 Task: Find connections with filter location Paliā Kalān with filter topic #Techstartupwith filter profile language Potuguese with filter current company Piramal Pharma Solutions with filter school Lady Shri Ram College For Women with filter industry Education with filter service category Market Strategy with filter keywords title Assistant Manager
Action: Mouse moved to (481, 68)
Screenshot: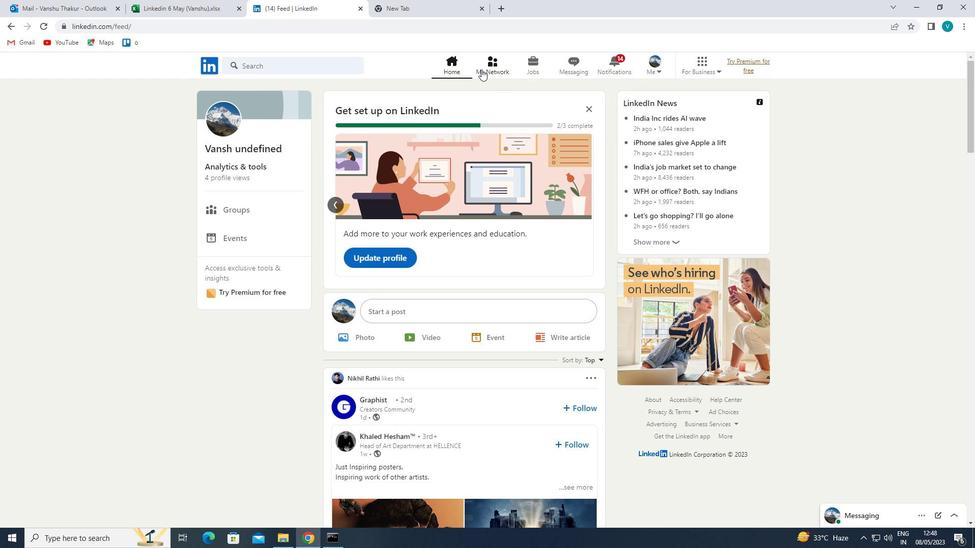 
Action: Mouse pressed left at (481, 68)
Screenshot: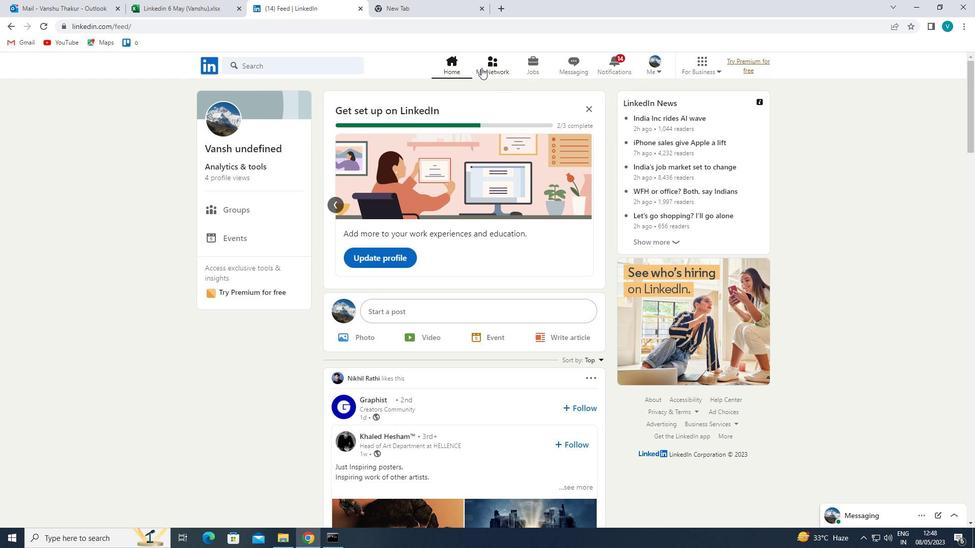 
Action: Mouse moved to (280, 116)
Screenshot: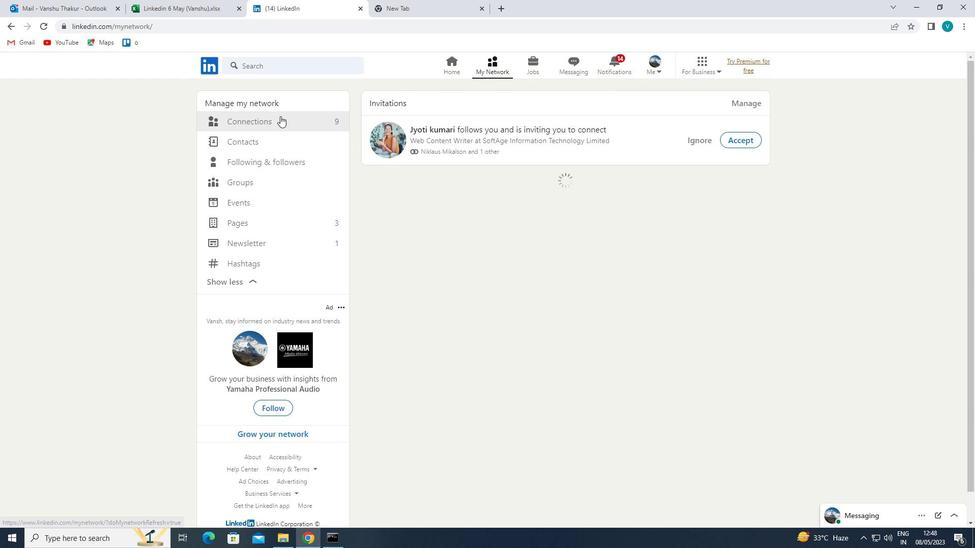 
Action: Mouse pressed left at (280, 116)
Screenshot: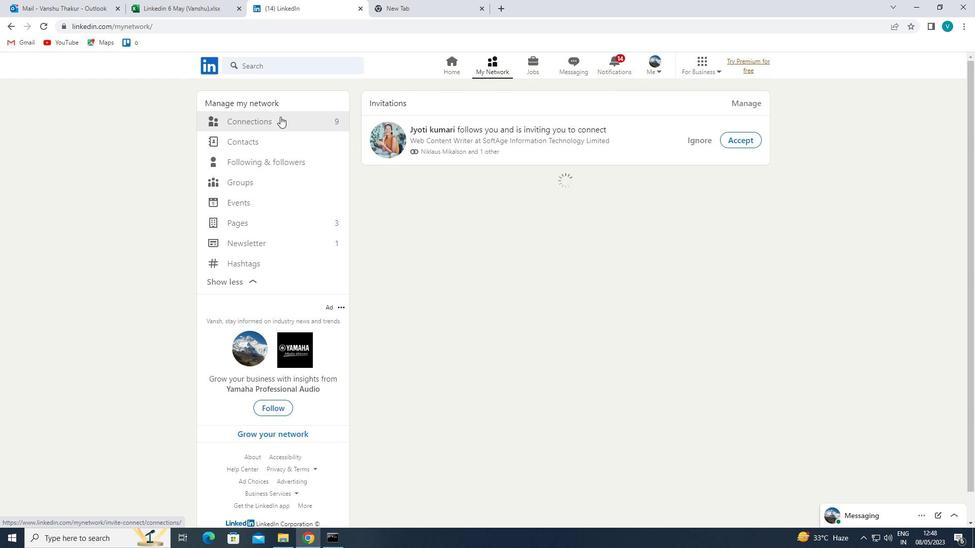 
Action: Mouse moved to (569, 122)
Screenshot: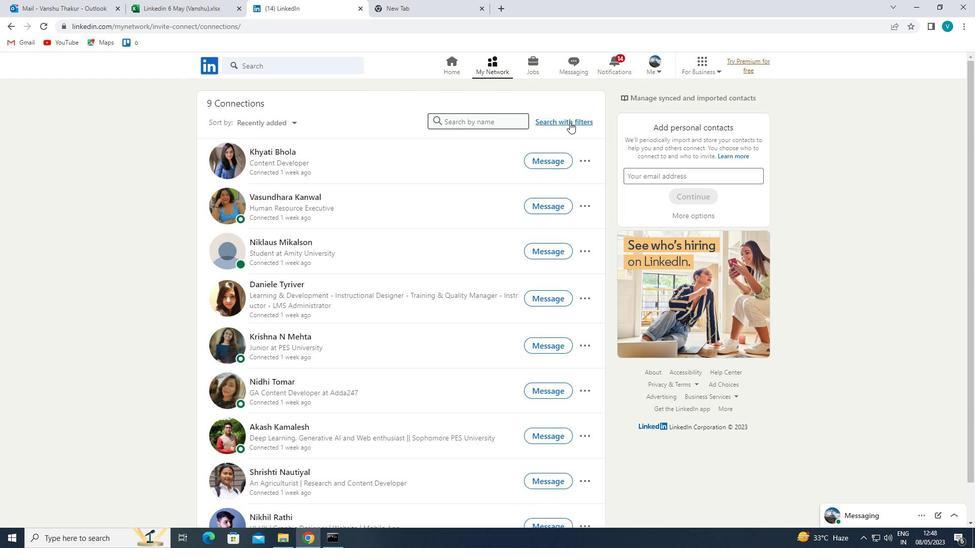 
Action: Mouse pressed left at (569, 122)
Screenshot: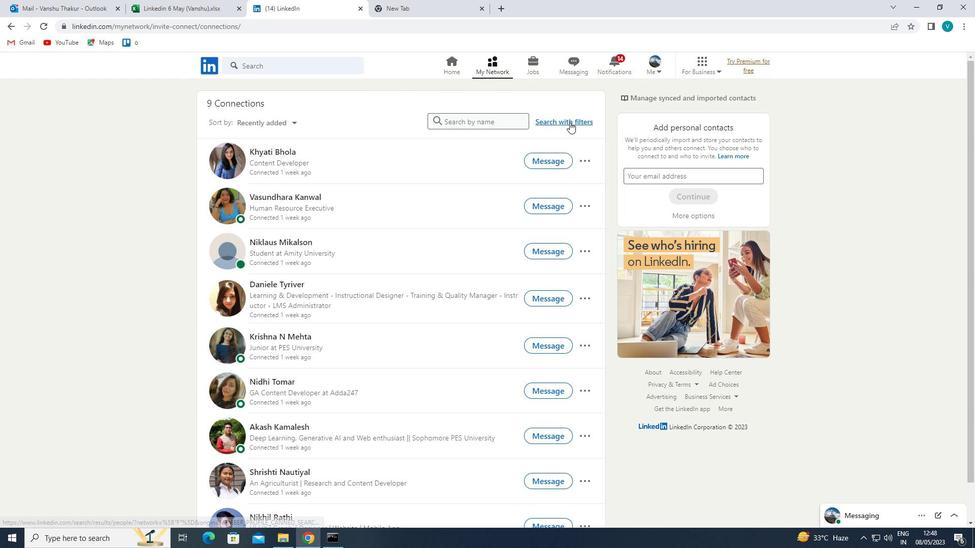 
Action: Mouse moved to (501, 96)
Screenshot: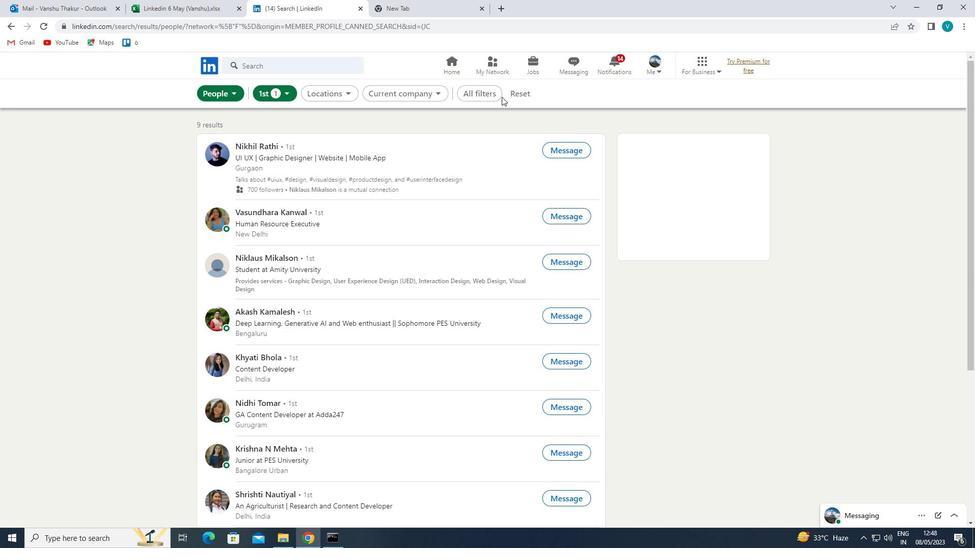 
Action: Mouse pressed left at (501, 96)
Screenshot: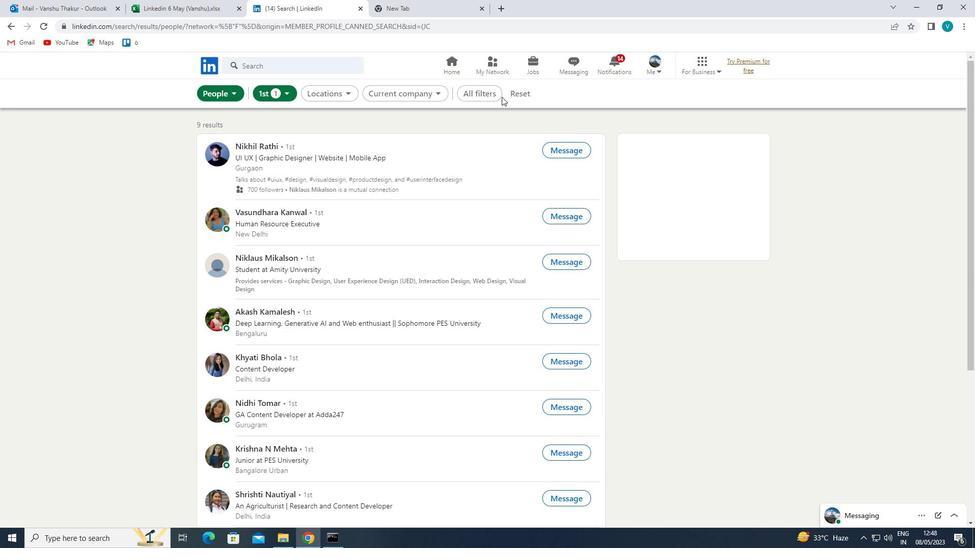 
Action: Mouse moved to (500, 95)
Screenshot: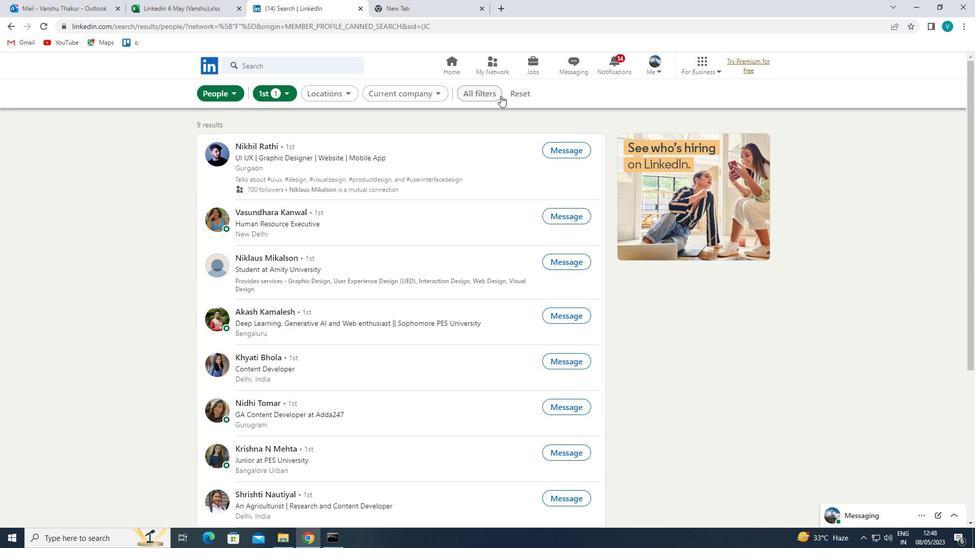 
Action: Mouse pressed left at (500, 95)
Screenshot: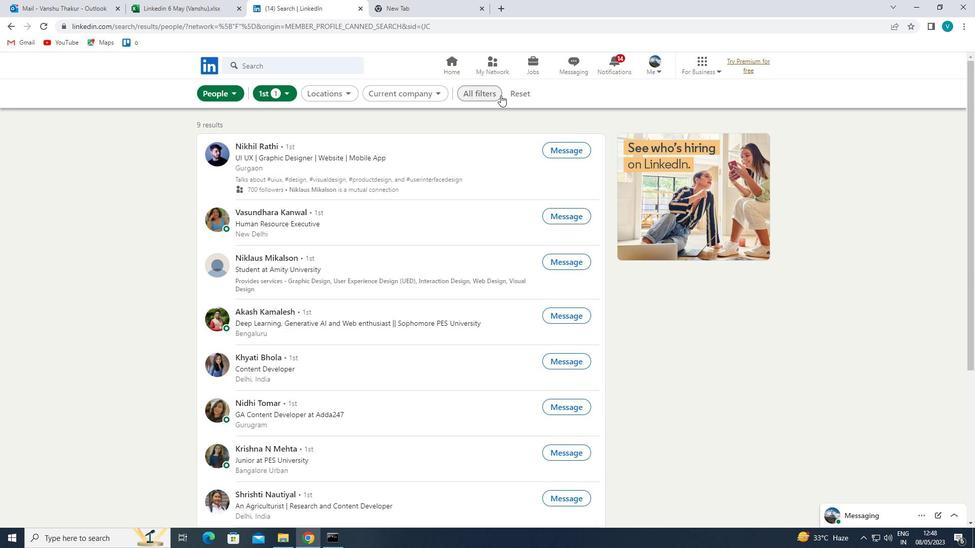 
Action: Mouse moved to (812, 219)
Screenshot: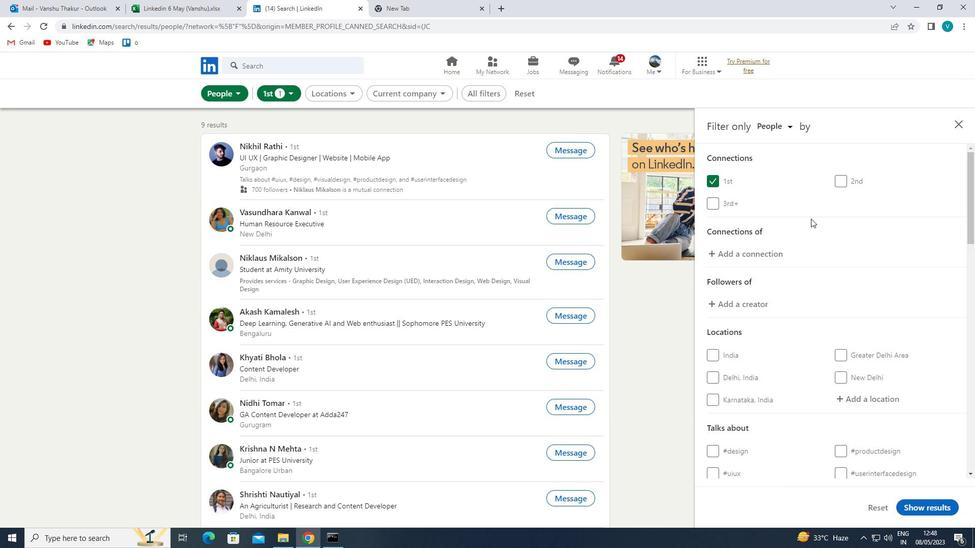 
Action: Mouse scrolled (812, 218) with delta (0, 0)
Screenshot: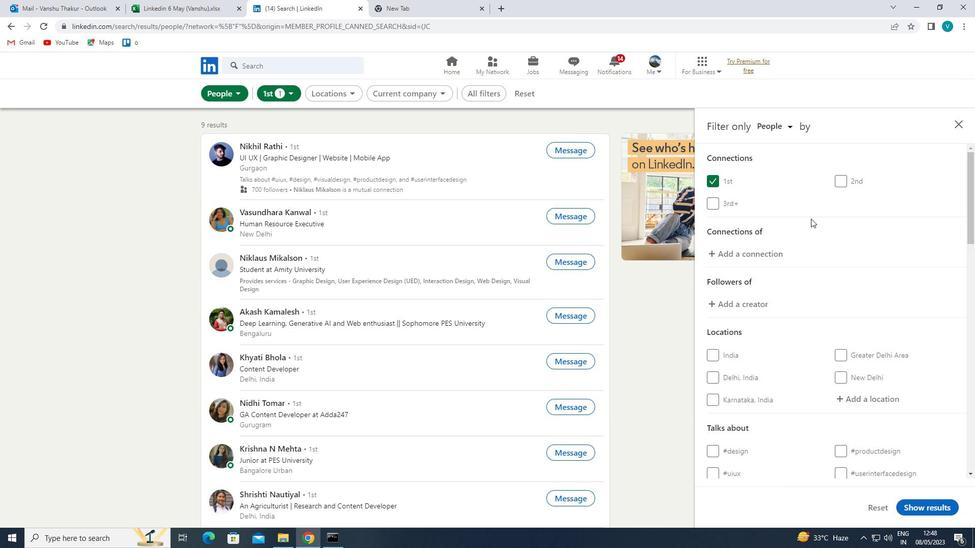 
Action: Mouse moved to (813, 219)
Screenshot: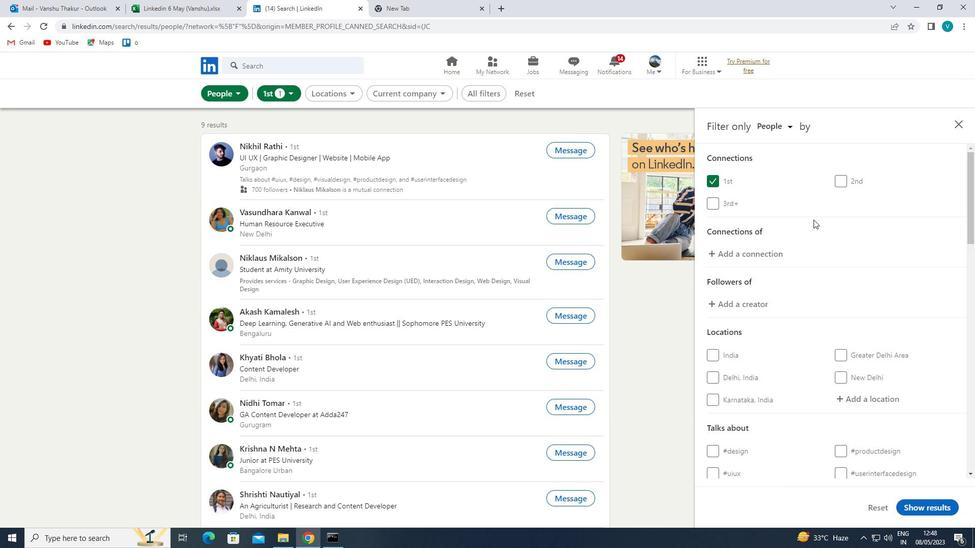 
Action: Mouse scrolled (813, 219) with delta (0, 0)
Screenshot: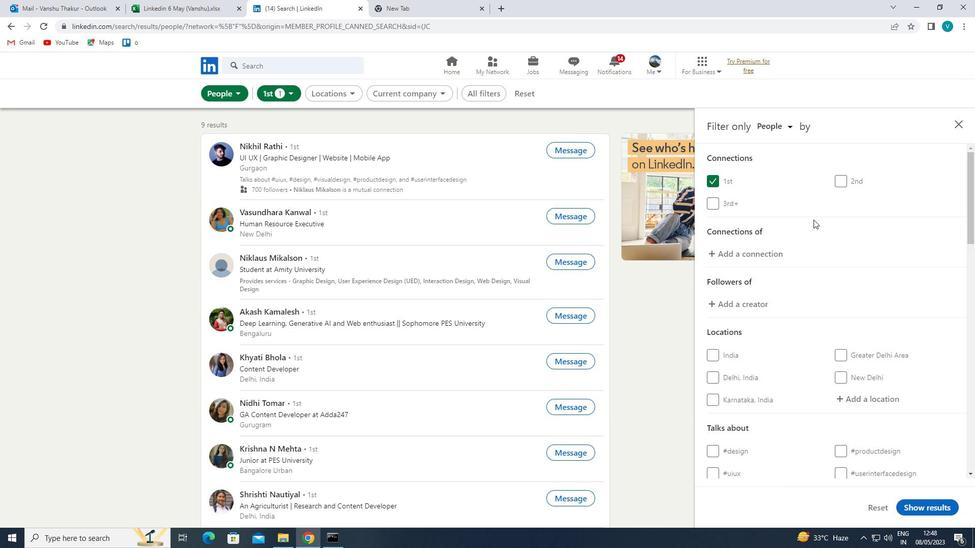 
Action: Mouse moved to (882, 299)
Screenshot: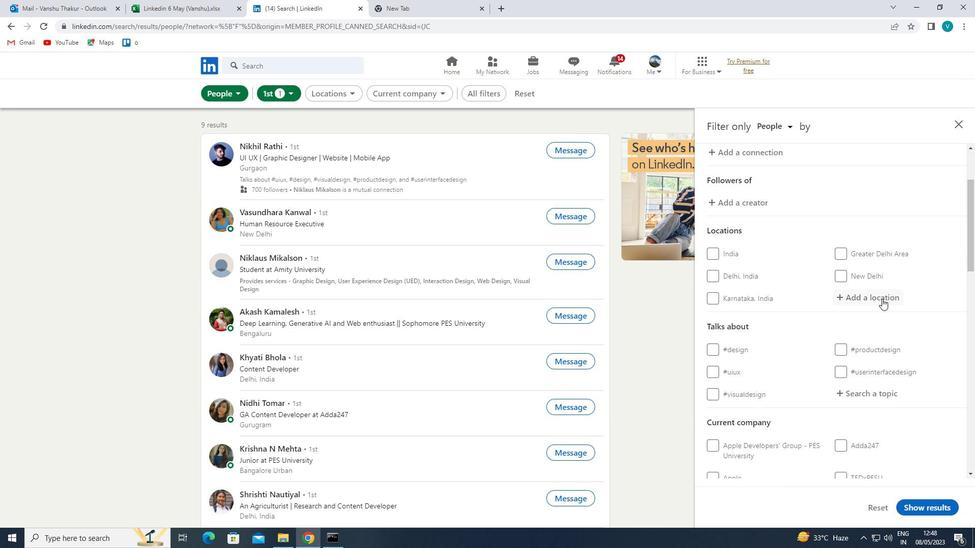 
Action: Mouse pressed left at (882, 299)
Screenshot: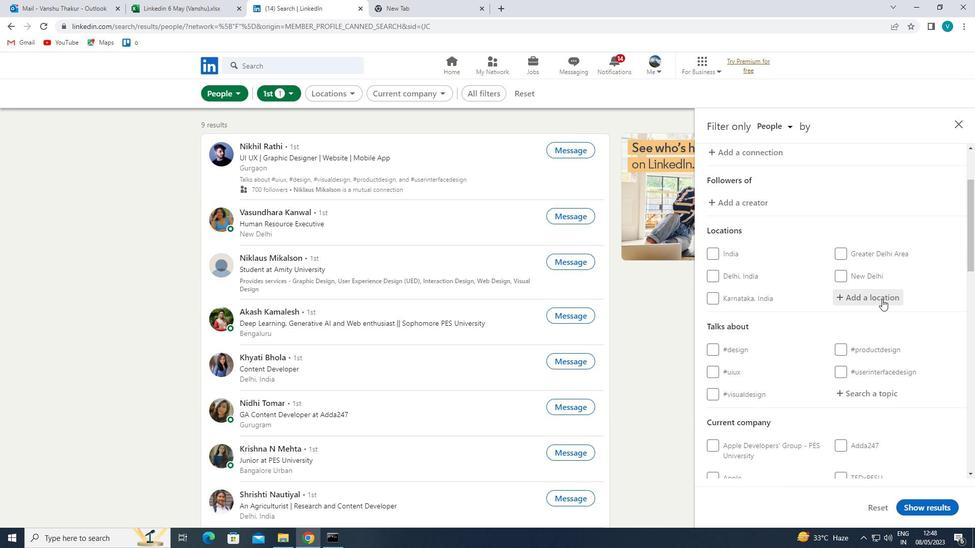 
Action: Mouse moved to (879, 296)
Screenshot: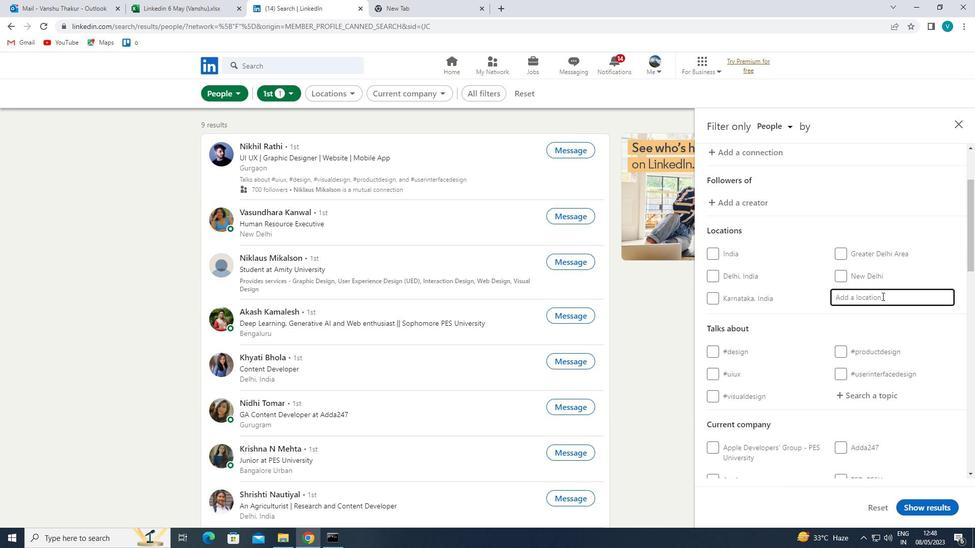 
Action: Key pressed <Key.shift><Key.shift><Key.shift><Key.shift><Key.shift><Key.shift><Key.shift><Key.shift>PALIA<Key.space><Key.shift>LAAK<Key.backspace><Key.backspace><Key.backspace><Key.backspace>
Screenshot: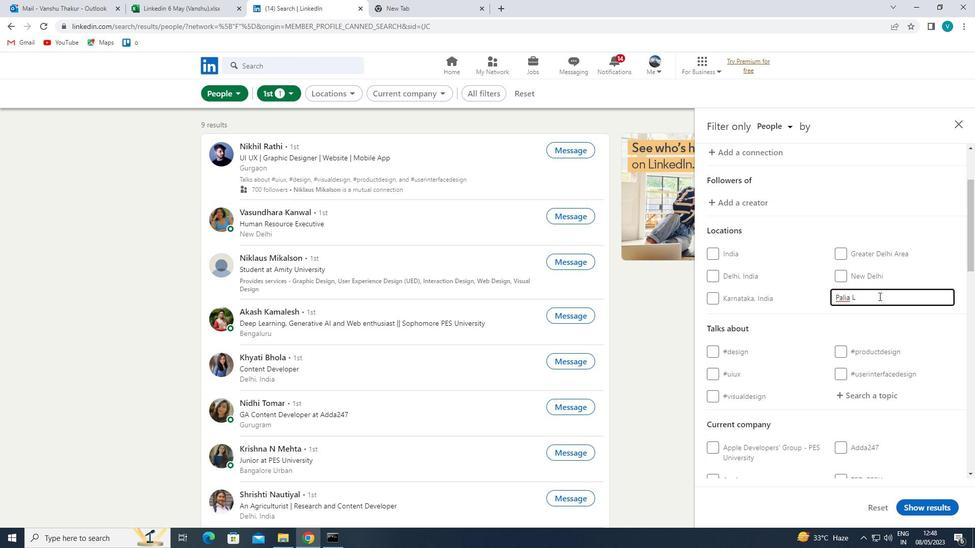 
Action: Mouse moved to (873, 295)
Screenshot: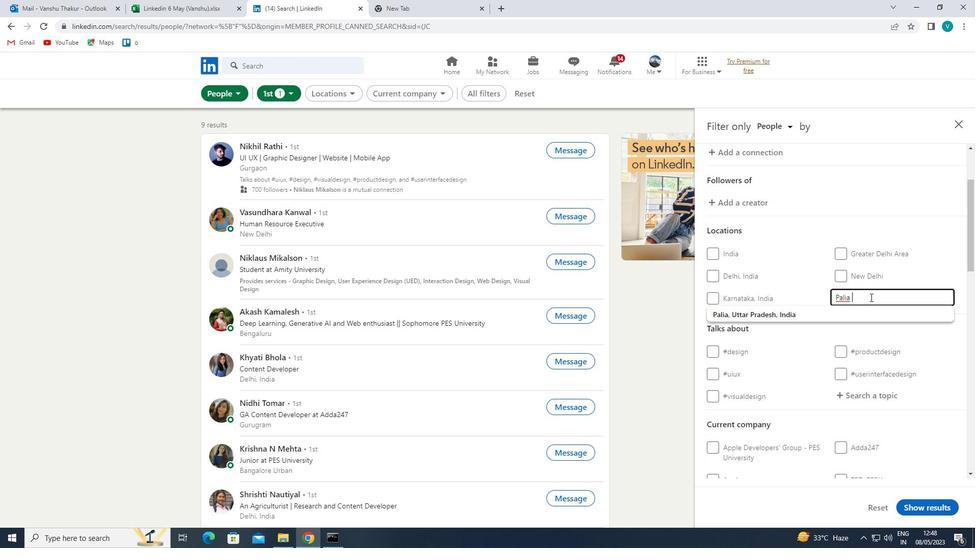 
Action: Key pressed <Key.shift><Key.shift><Key.shift><Key.shift><Key.shift><Key.shift><Key.shift><Key.shift><Key.shift><Key.shift><Key.shift><Key.shift><Key.shift><Key.shift><Key.shift>KALAN
Screenshot: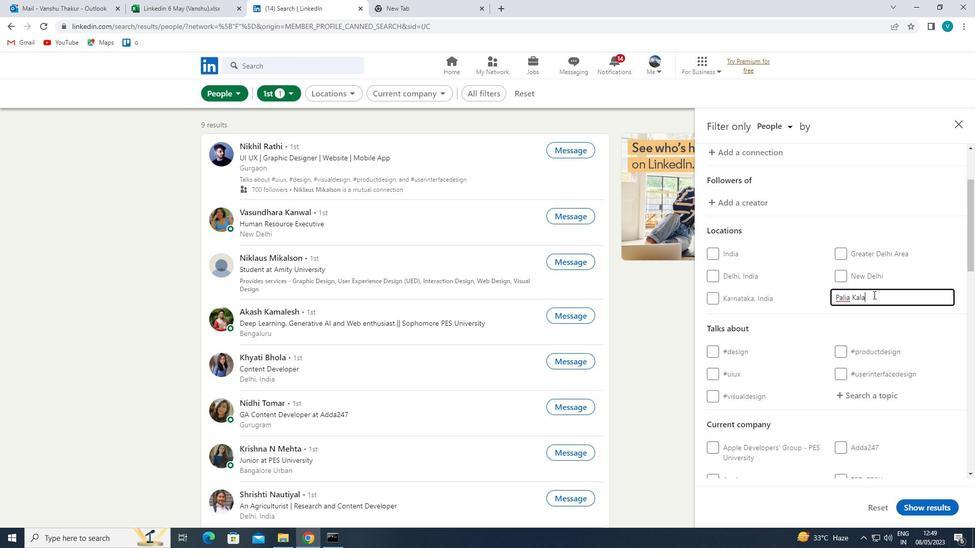 
Action: Mouse moved to (839, 312)
Screenshot: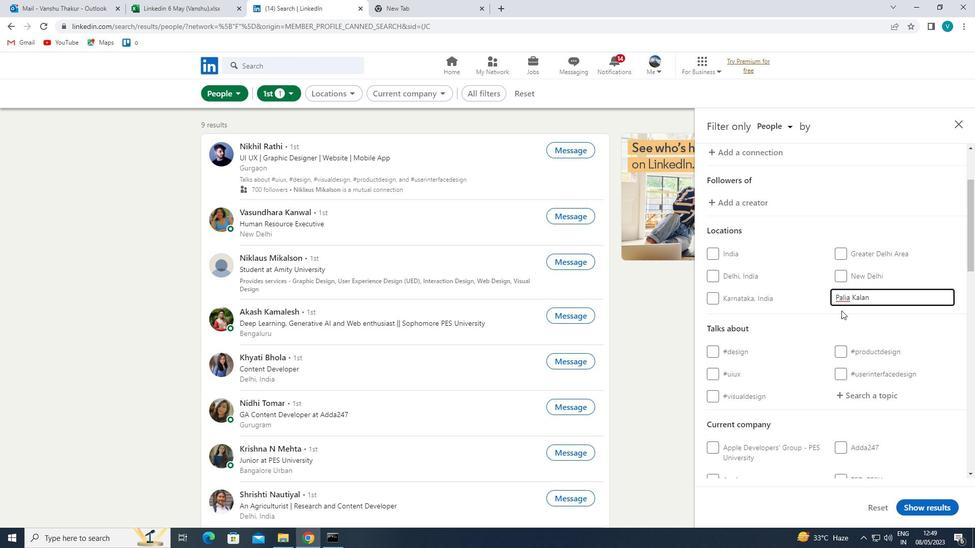
Action: Mouse pressed left at (839, 312)
Screenshot: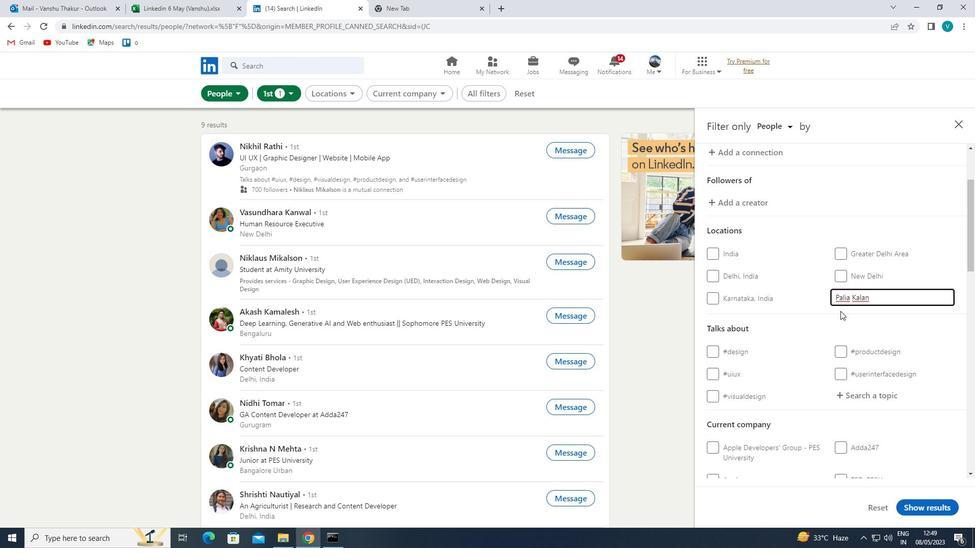 
Action: Mouse scrolled (839, 311) with delta (0, 0)
Screenshot: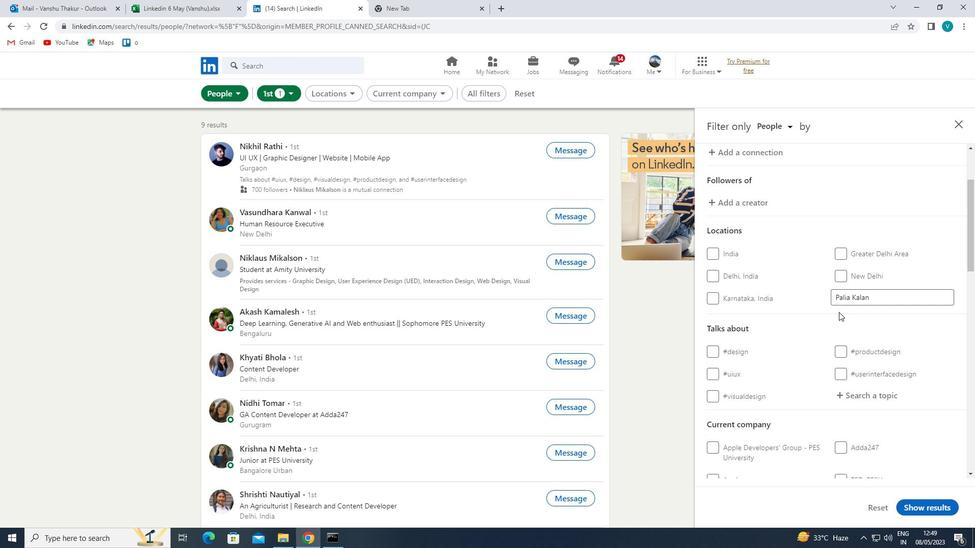 
Action: Mouse scrolled (839, 311) with delta (0, 0)
Screenshot: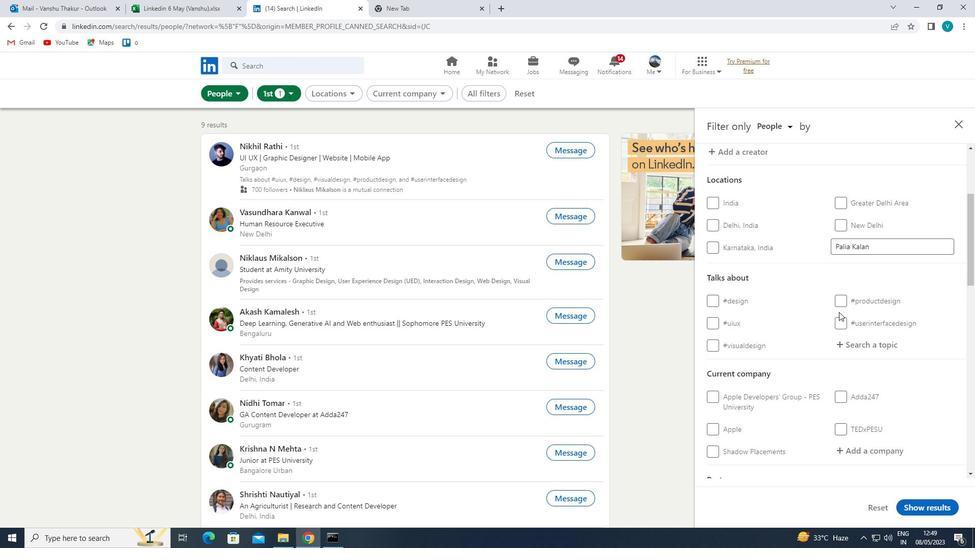 
Action: Mouse moved to (856, 301)
Screenshot: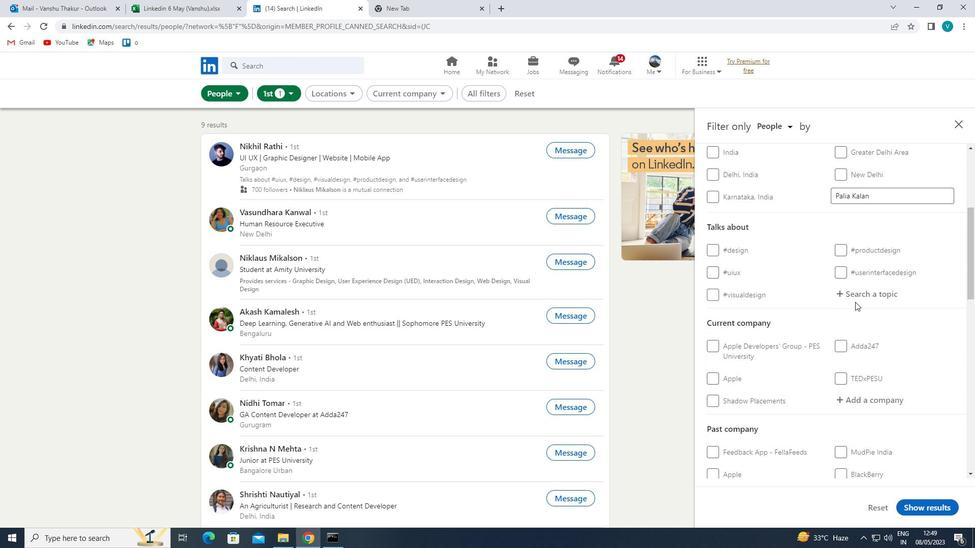 
Action: Mouse pressed left at (856, 301)
Screenshot: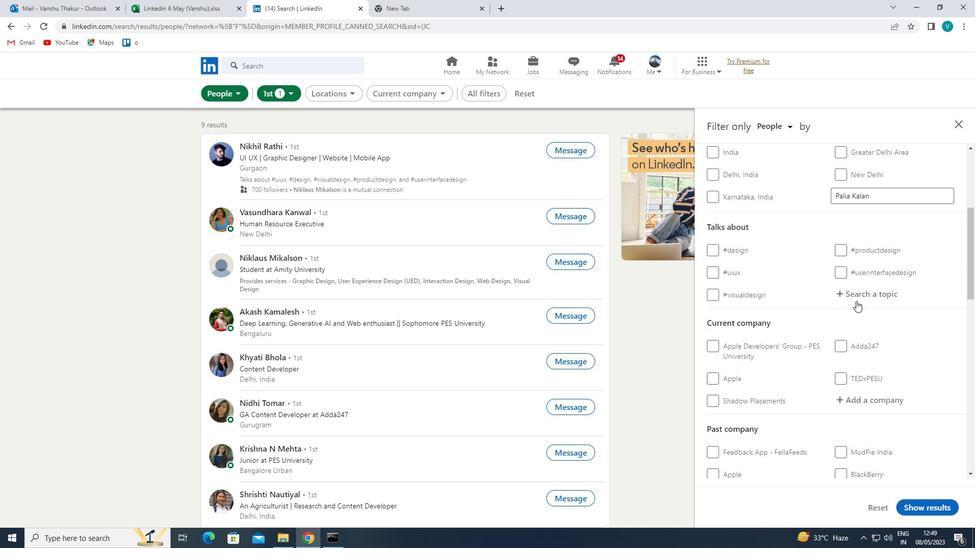 
Action: Key pressed TECH
Screenshot: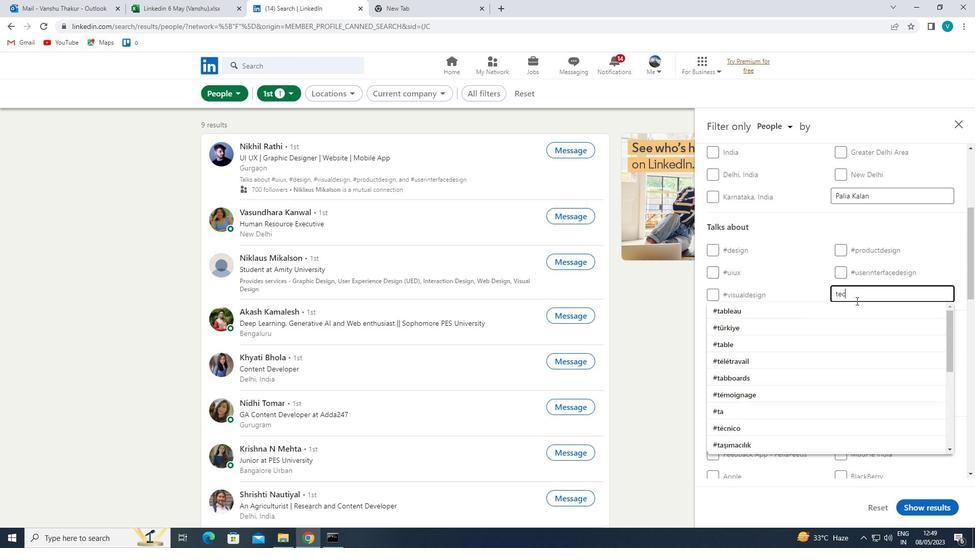 
Action: Mouse moved to (855, 301)
Screenshot: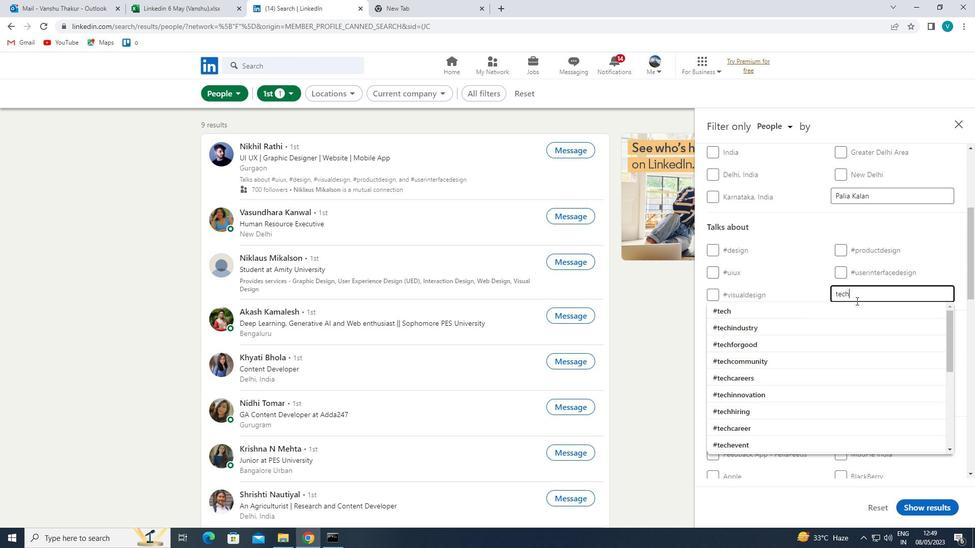 
Action: Key pressed START
Screenshot: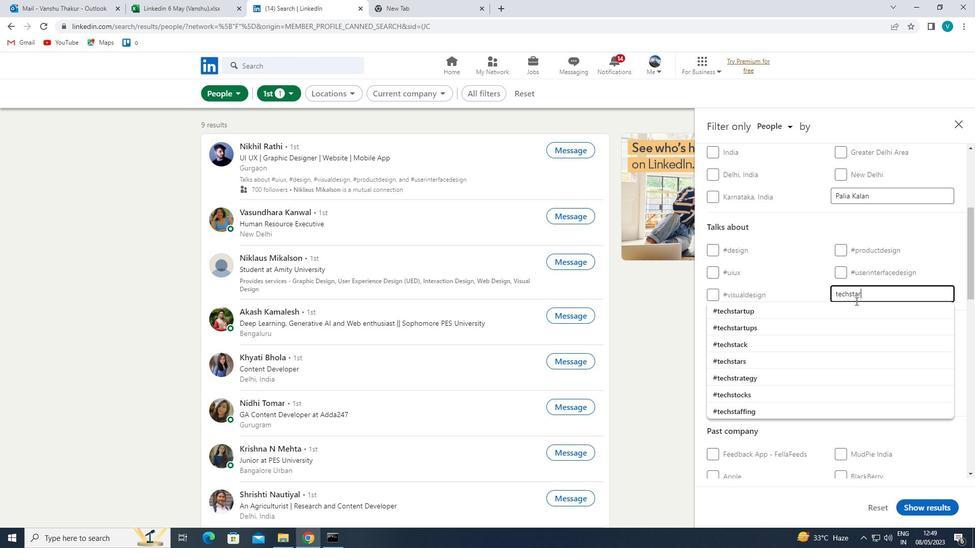 
Action: Mouse moved to (830, 314)
Screenshot: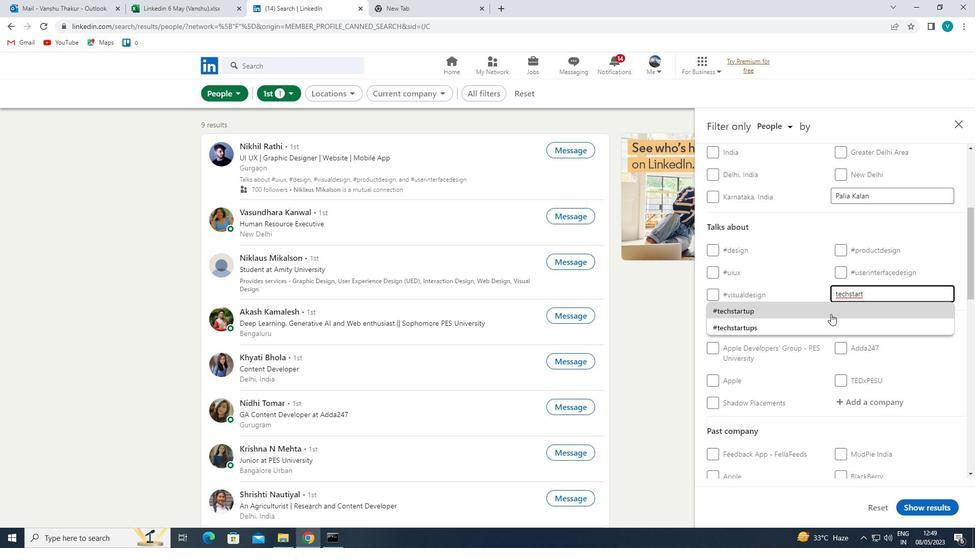 
Action: Mouse pressed left at (830, 314)
Screenshot: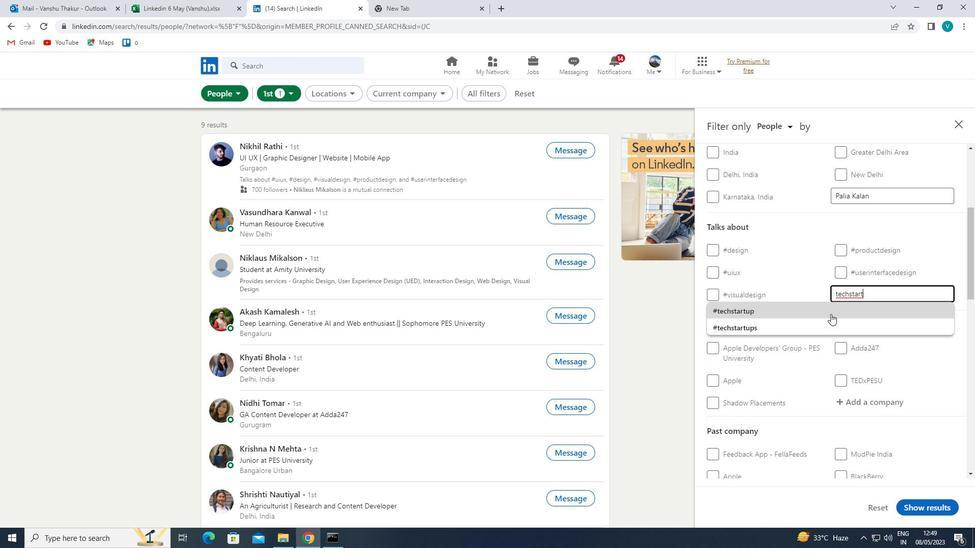 
Action: Mouse moved to (857, 311)
Screenshot: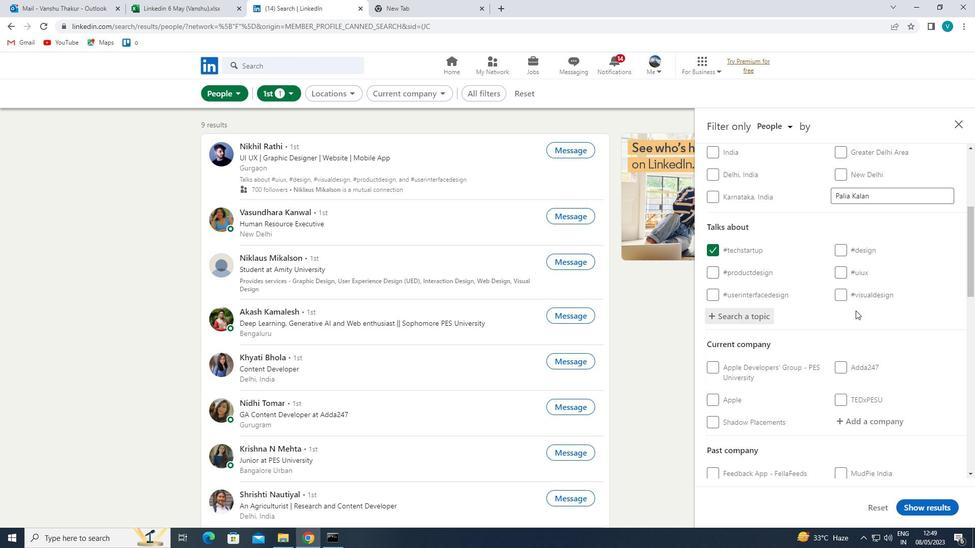 
Action: Mouse scrolled (857, 311) with delta (0, 0)
Screenshot: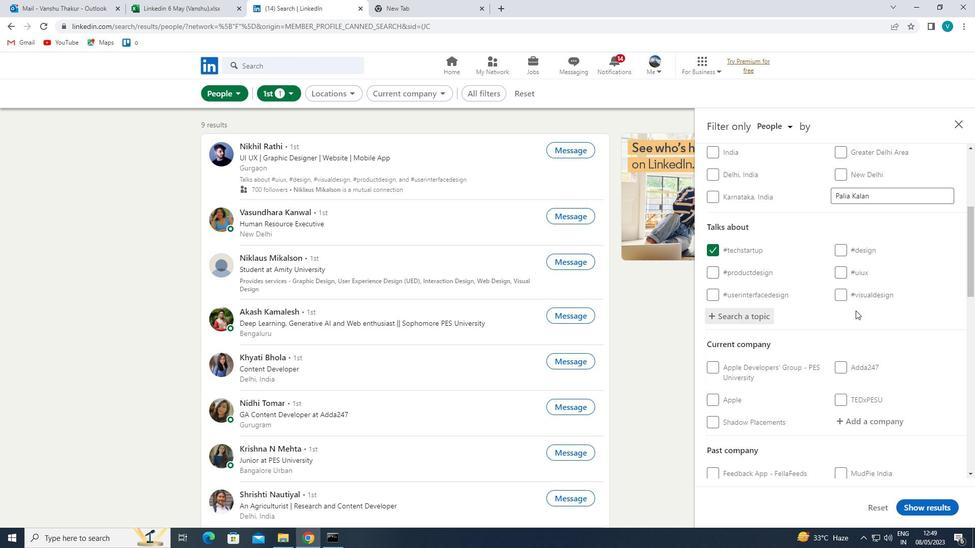 
Action: Mouse moved to (858, 312)
Screenshot: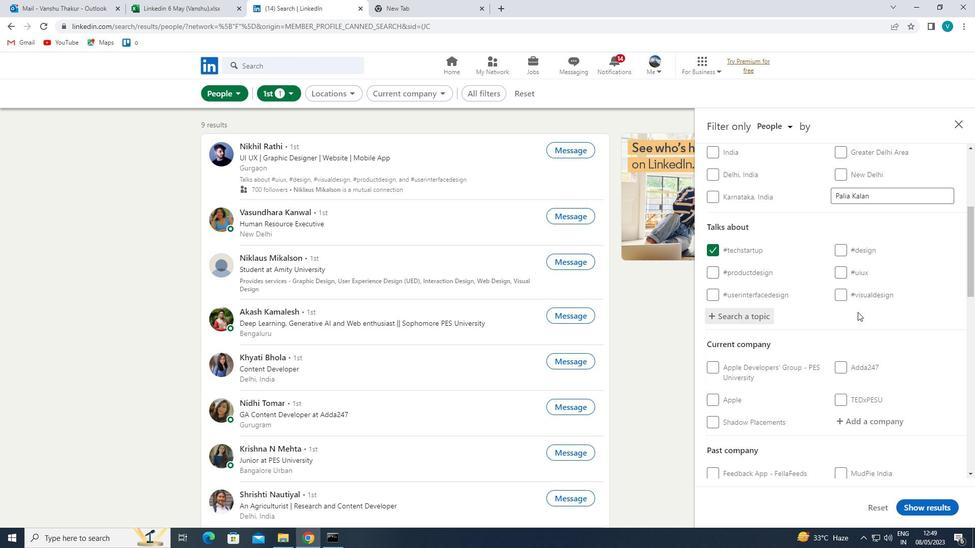 
Action: Mouse scrolled (858, 312) with delta (0, 0)
Screenshot: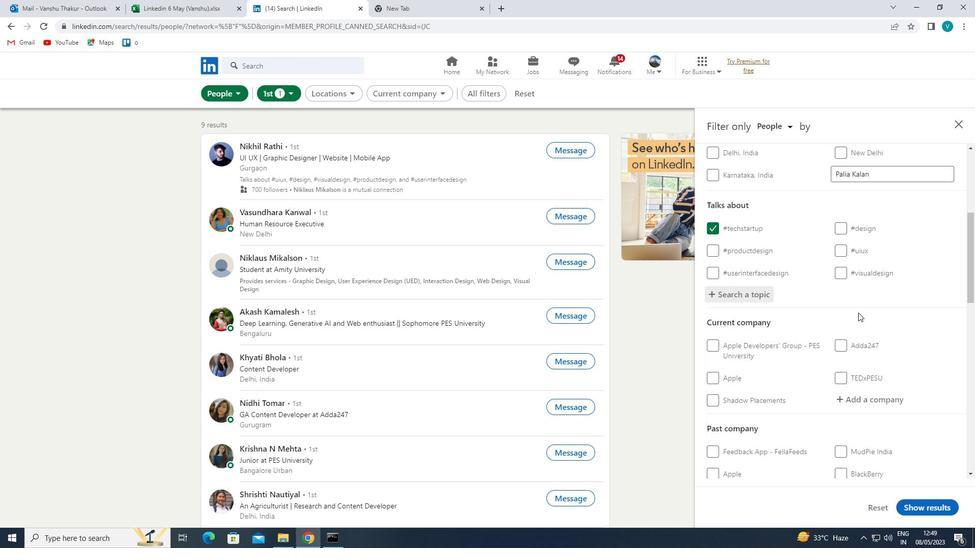 
Action: Mouse moved to (858, 313)
Screenshot: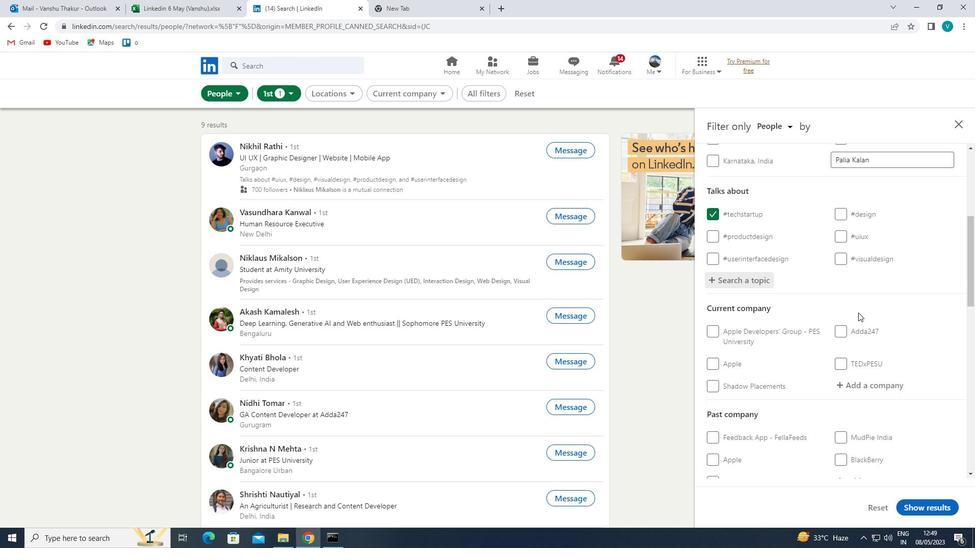 
Action: Mouse scrolled (858, 313) with delta (0, 0)
Screenshot: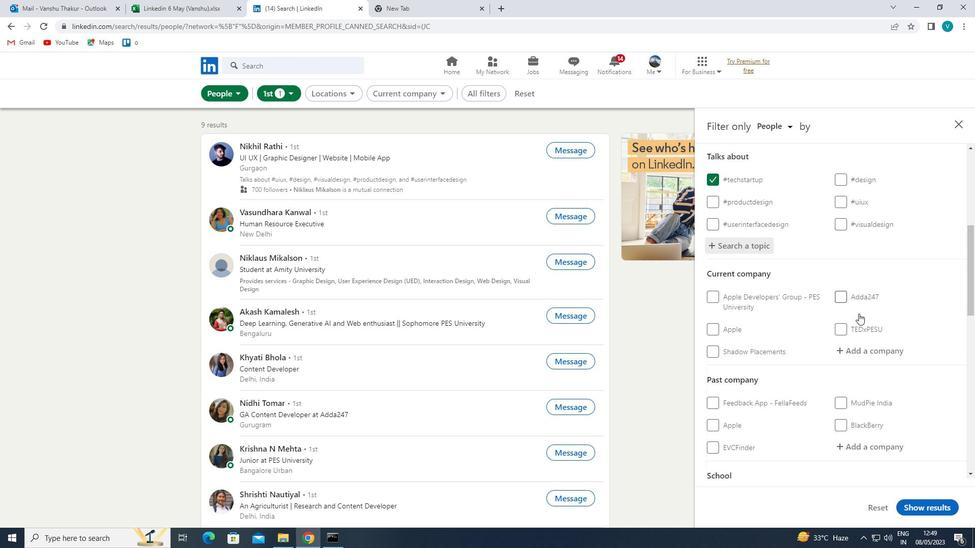 
Action: Mouse moved to (871, 273)
Screenshot: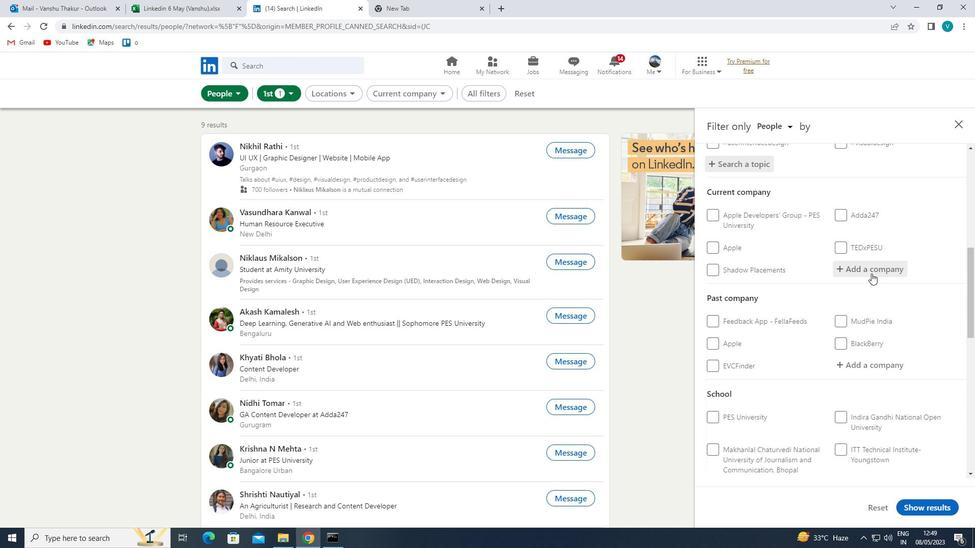 
Action: Mouse pressed left at (871, 273)
Screenshot: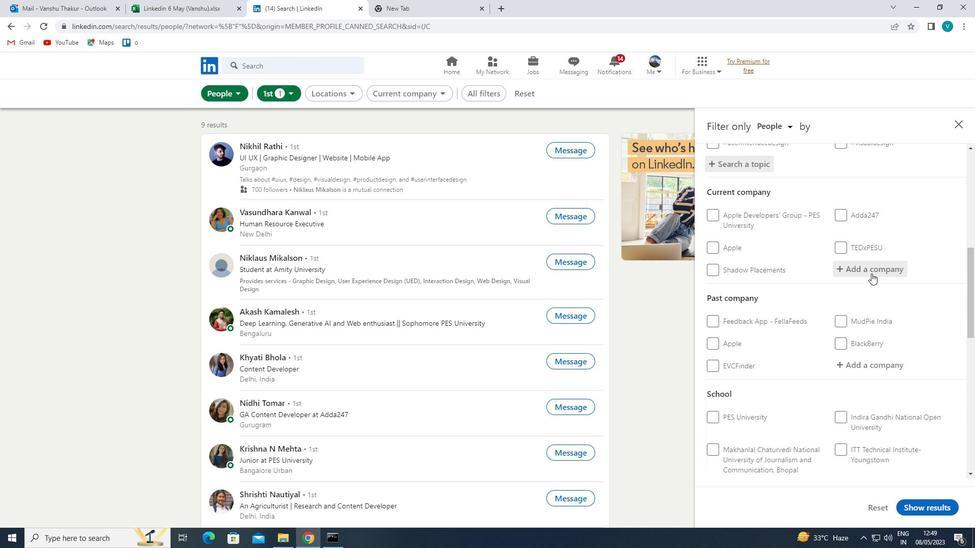 
Action: Mouse moved to (877, 268)
Screenshot: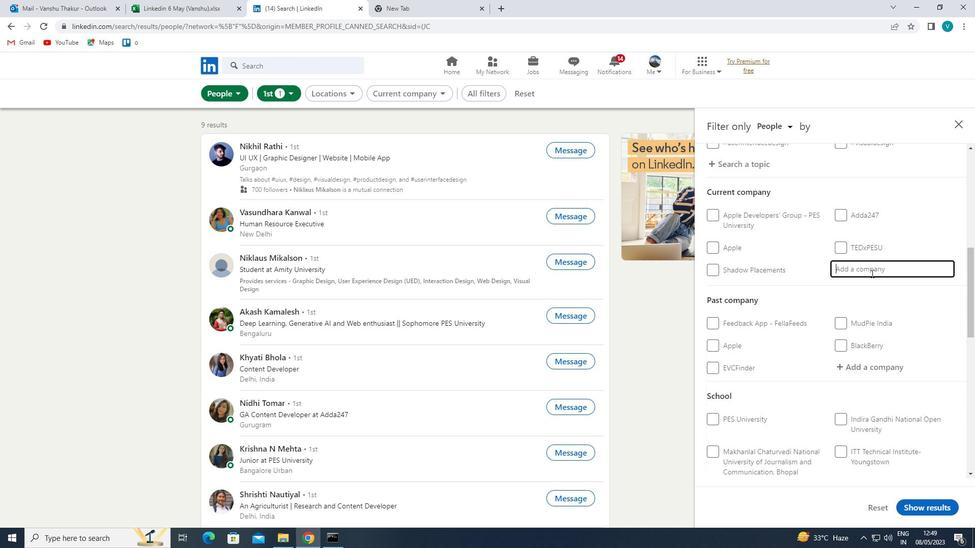
Action: Key pressed <Key.shift>PIRAMAL
Screenshot: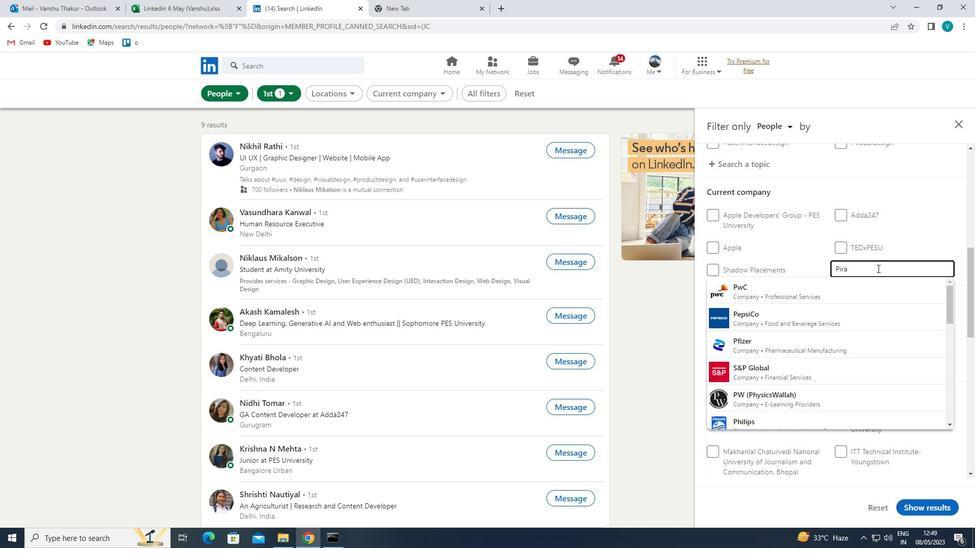 
Action: Mouse moved to (834, 369)
Screenshot: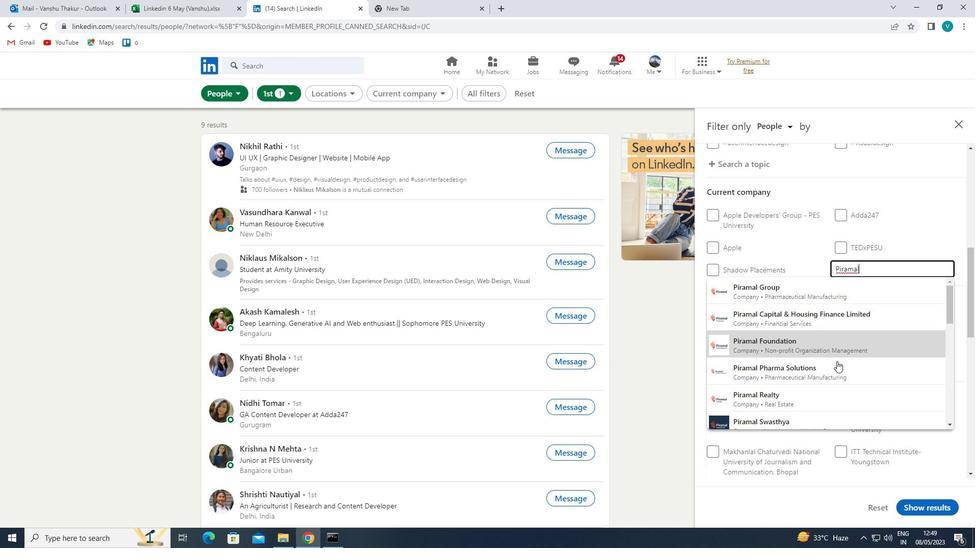 
Action: Mouse pressed left at (834, 369)
Screenshot: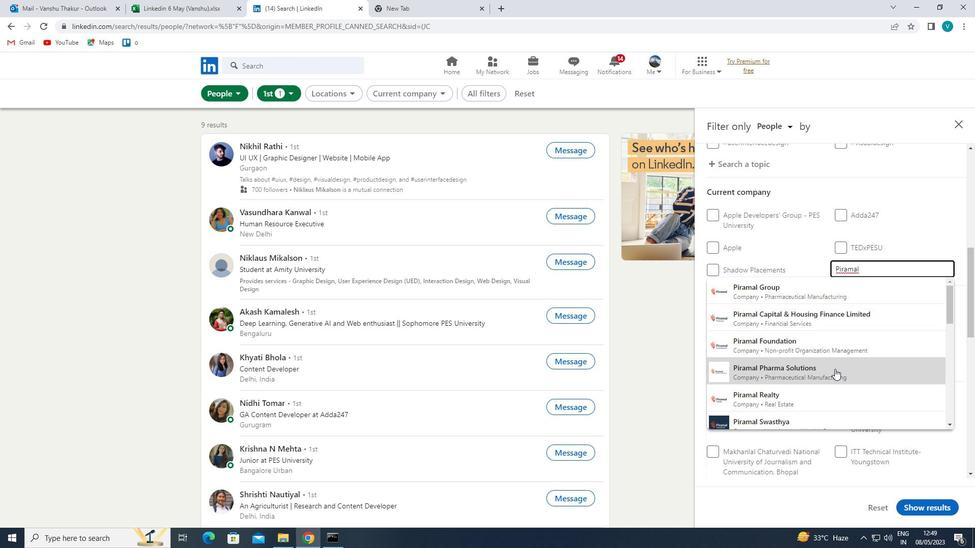 
Action: Mouse moved to (847, 351)
Screenshot: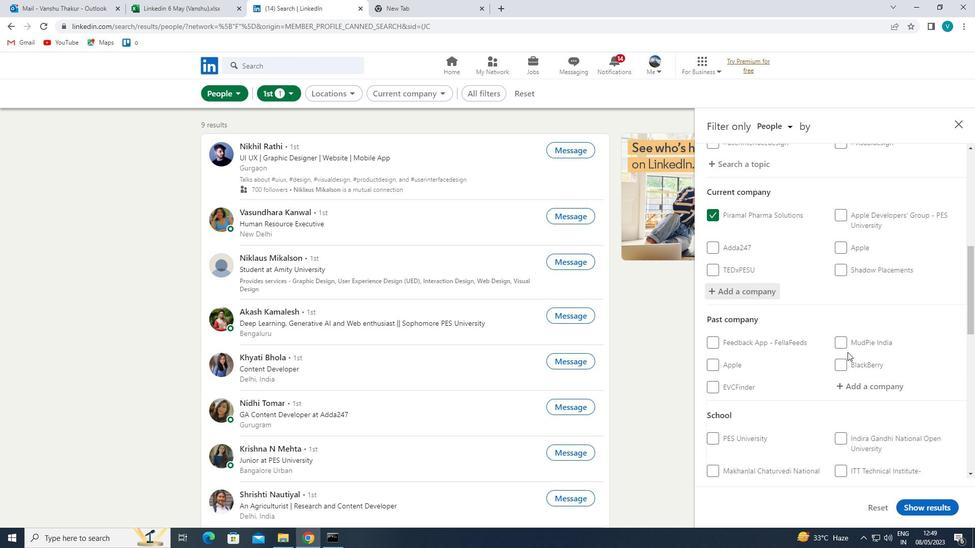 
Action: Mouse scrolled (847, 351) with delta (0, 0)
Screenshot: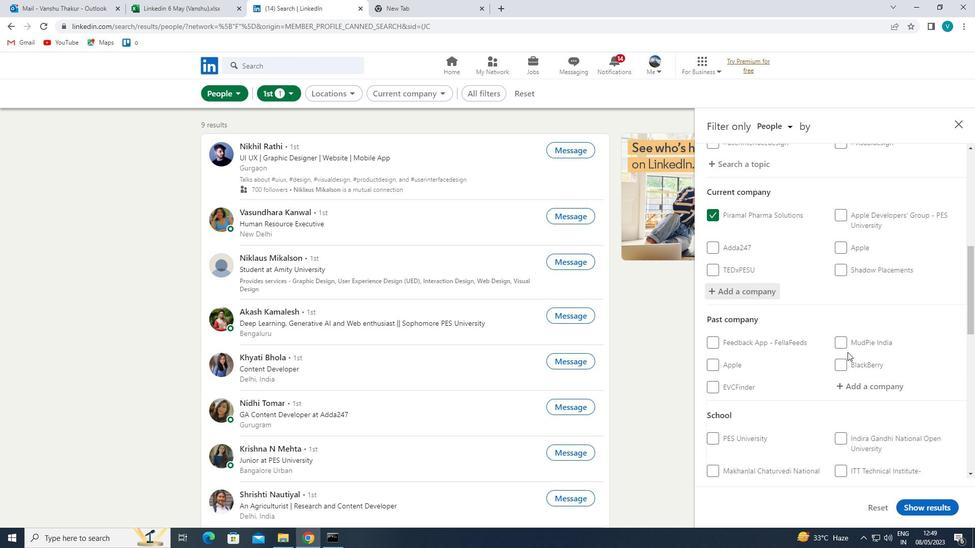 
Action: Mouse moved to (848, 350)
Screenshot: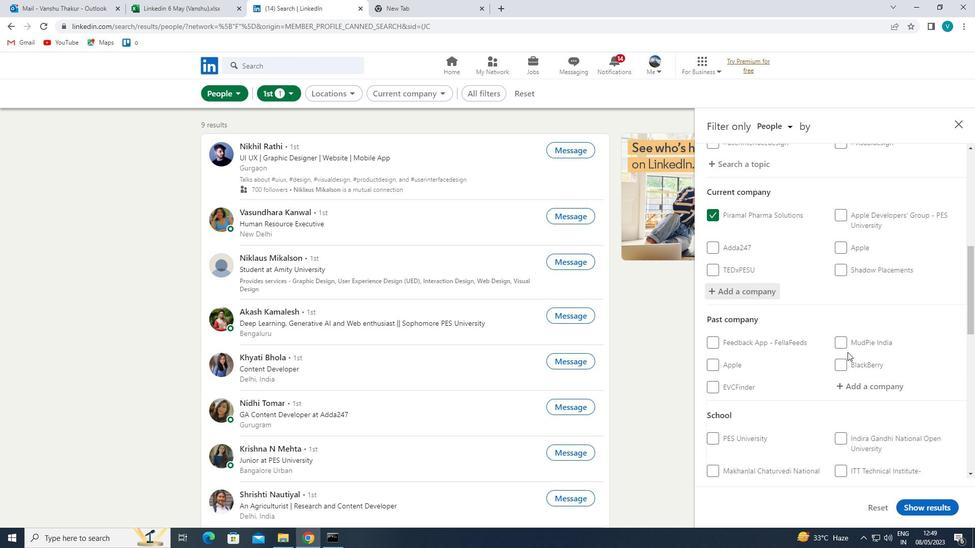 
Action: Mouse scrolled (848, 350) with delta (0, 0)
Screenshot: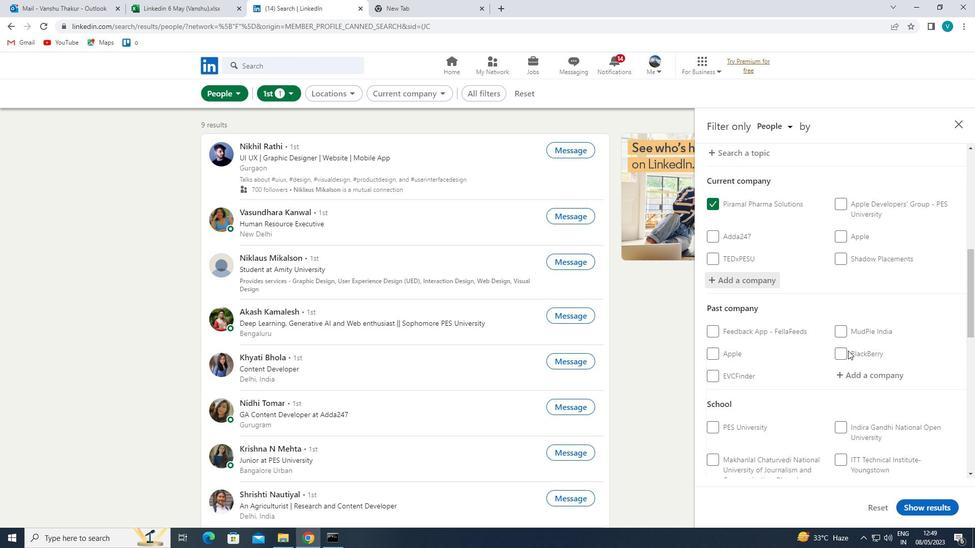 
Action: Mouse scrolled (848, 350) with delta (0, 0)
Screenshot: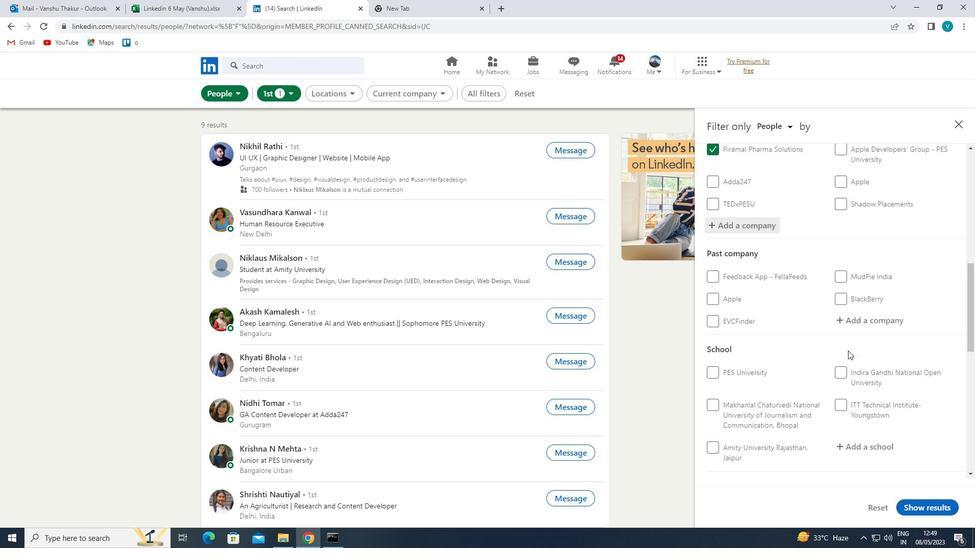 
Action: Mouse moved to (848, 350)
Screenshot: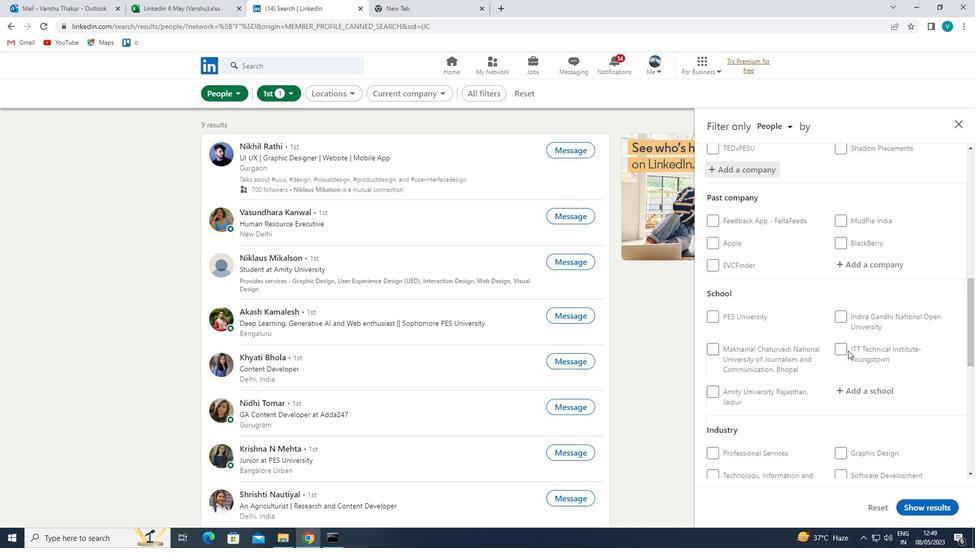 
Action: Mouse scrolled (848, 350) with delta (0, 0)
Screenshot: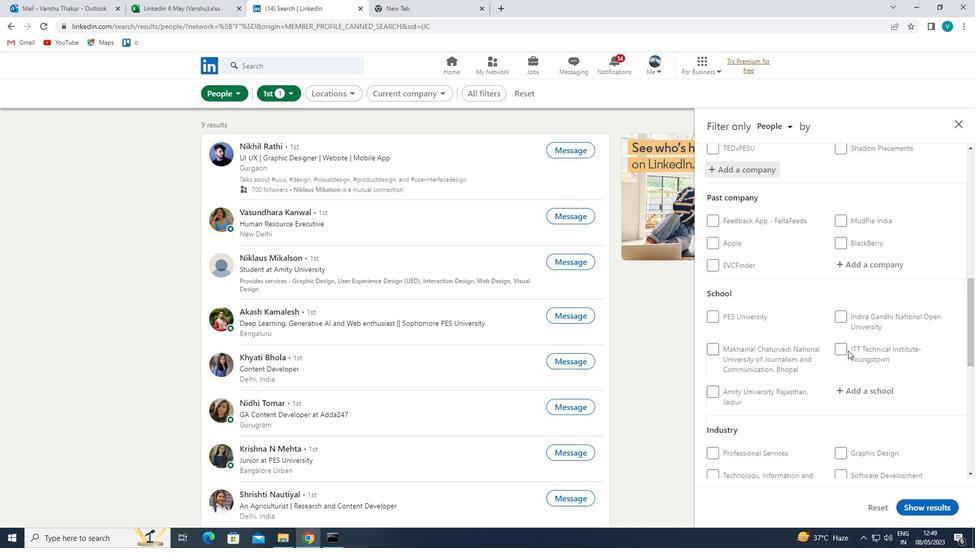 
Action: Mouse moved to (878, 305)
Screenshot: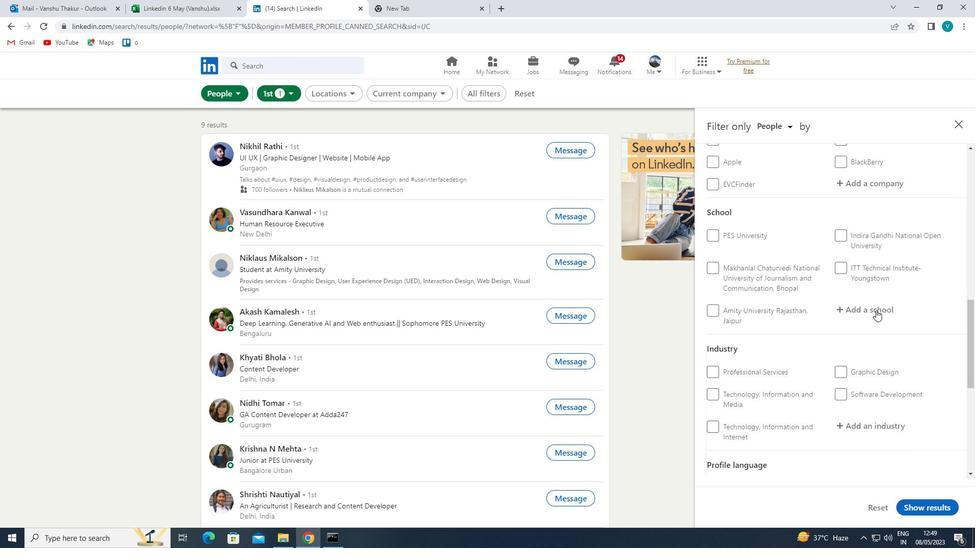 
Action: Mouse pressed left at (878, 305)
Screenshot: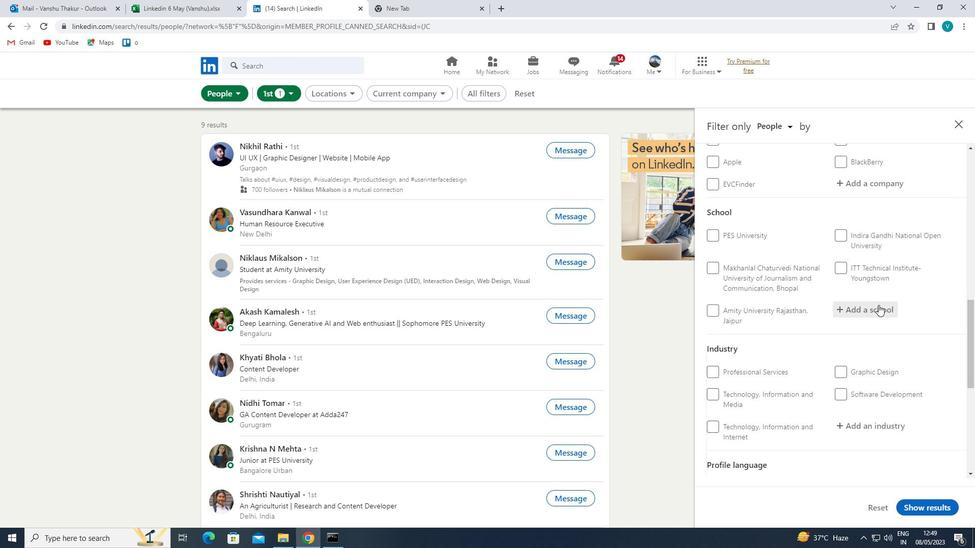 
Action: Mouse moved to (872, 308)
Screenshot: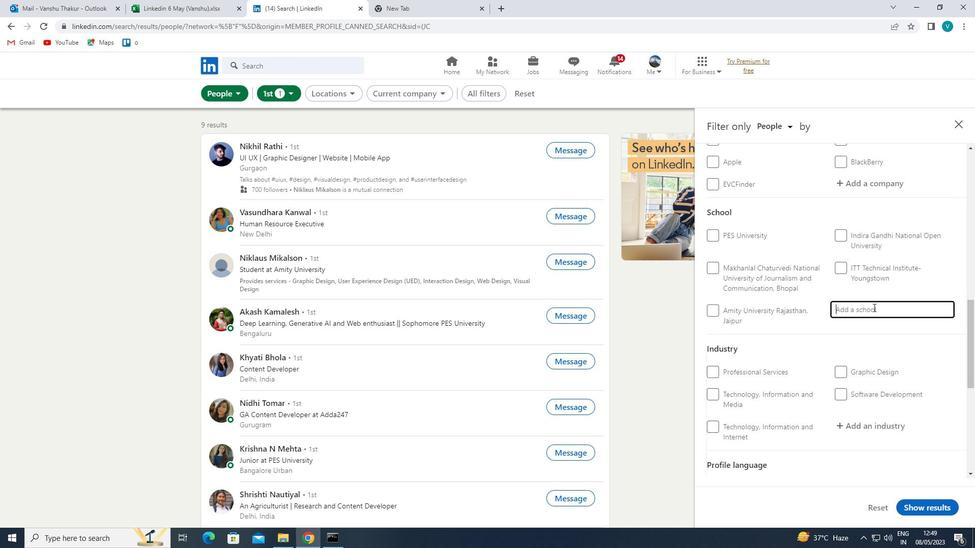 
Action: Key pressed <Key.shift>LADY<Key.space><Key.shift>SHRI<Key.space>
Screenshot: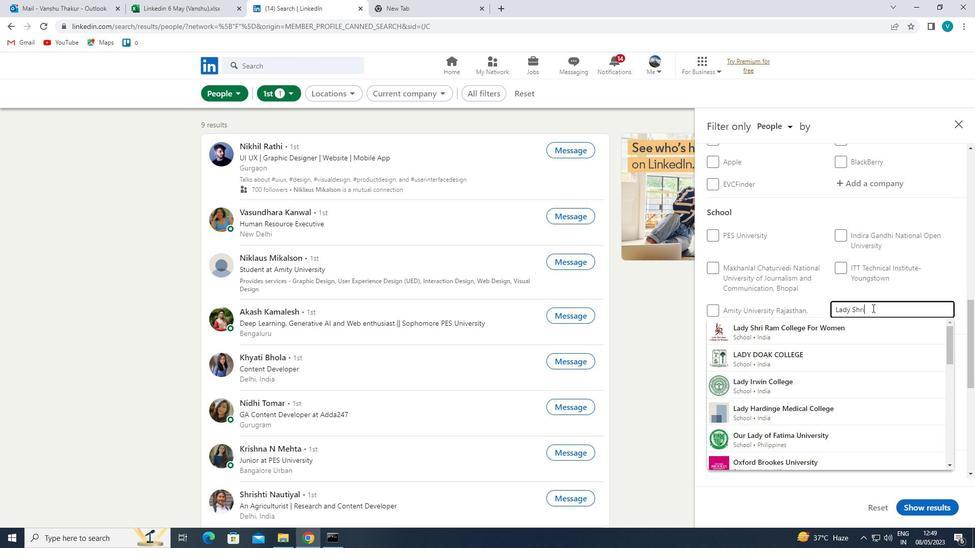 
Action: Mouse moved to (840, 330)
Screenshot: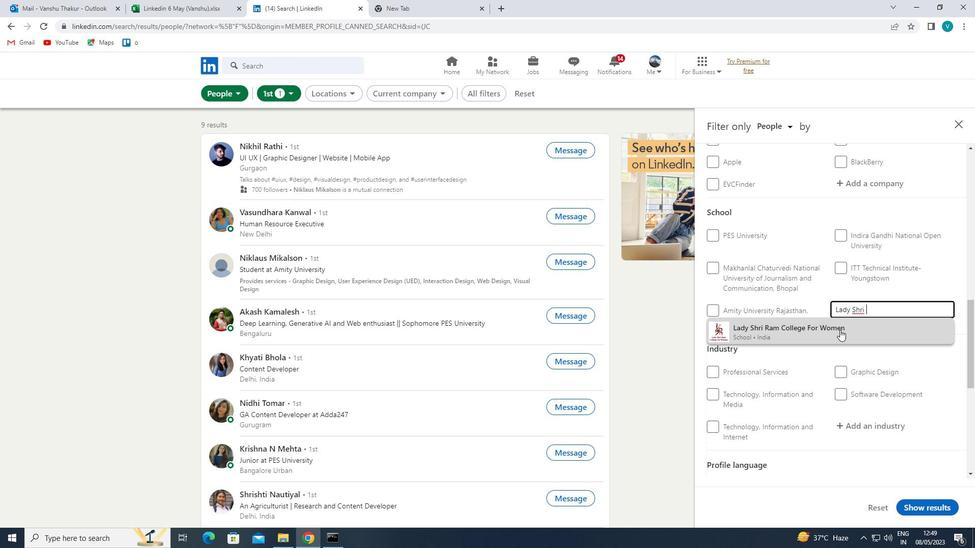 
Action: Mouse pressed left at (840, 330)
Screenshot: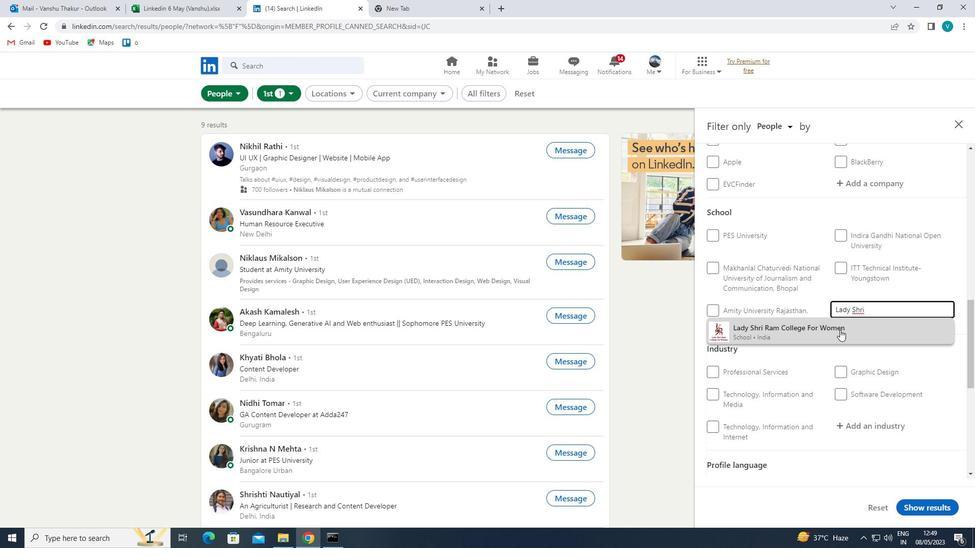 
Action: Mouse moved to (842, 329)
Screenshot: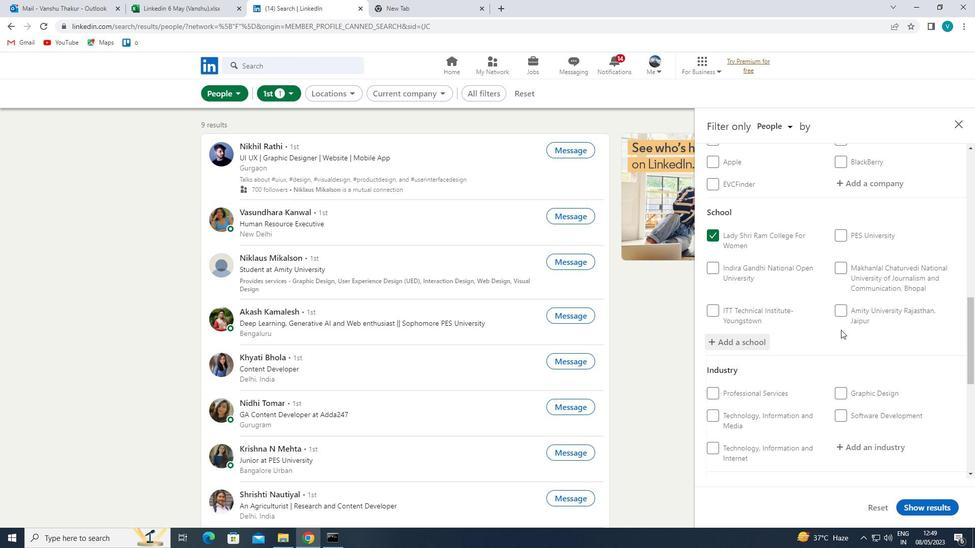 
Action: Mouse scrolled (842, 329) with delta (0, 0)
Screenshot: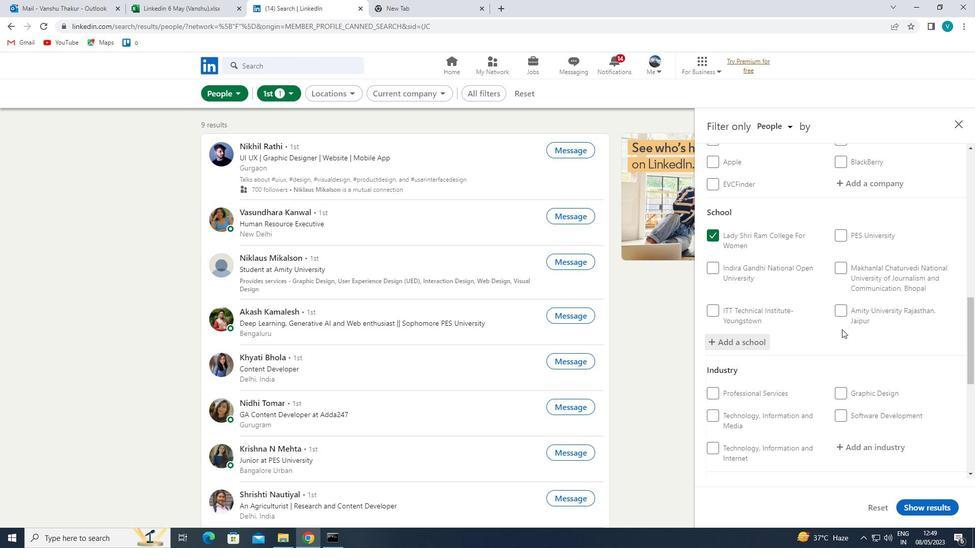 
Action: Mouse scrolled (842, 329) with delta (0, 0)
Screenshot: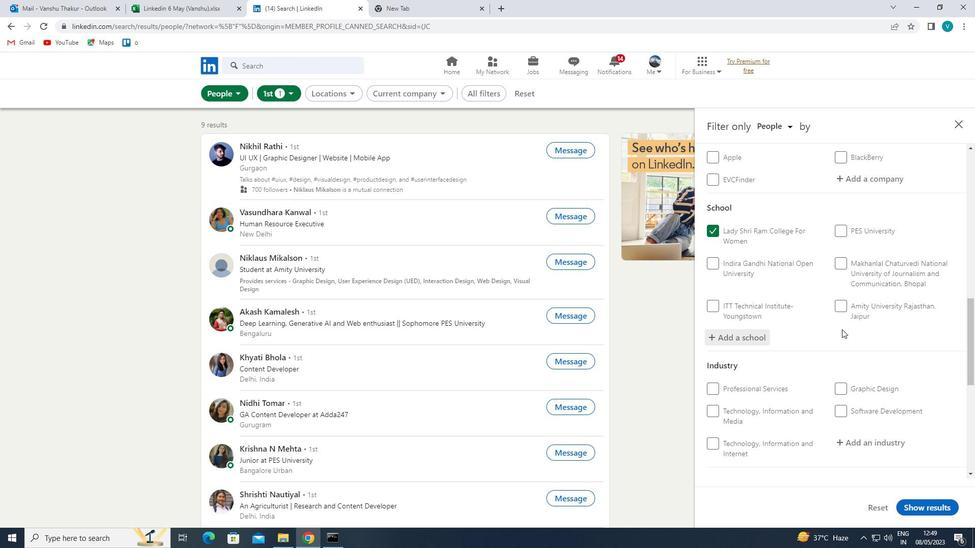 
Action: Mouse moved to (851, 338)
Screenshot: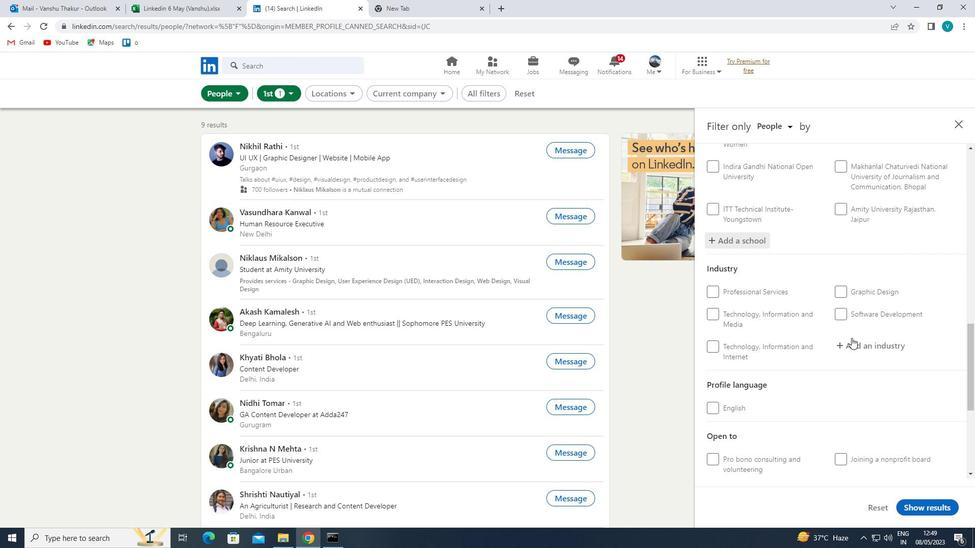
Action: Mouse pressed left at (851, 338)
Screenshot: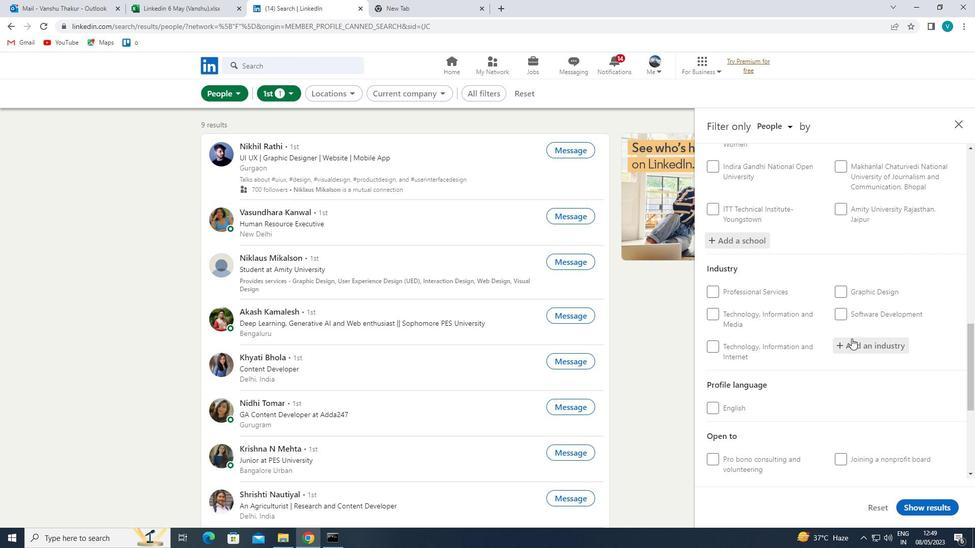 
Action: Key pressed <Key.shift>EDUCA
Screenshot: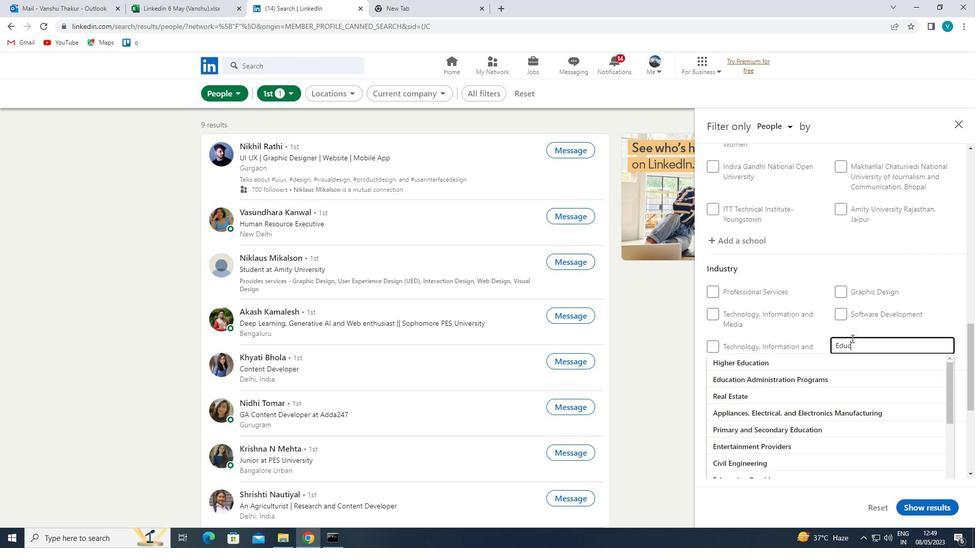 
Action: Mouse moved to (766, 405)
Screenshot: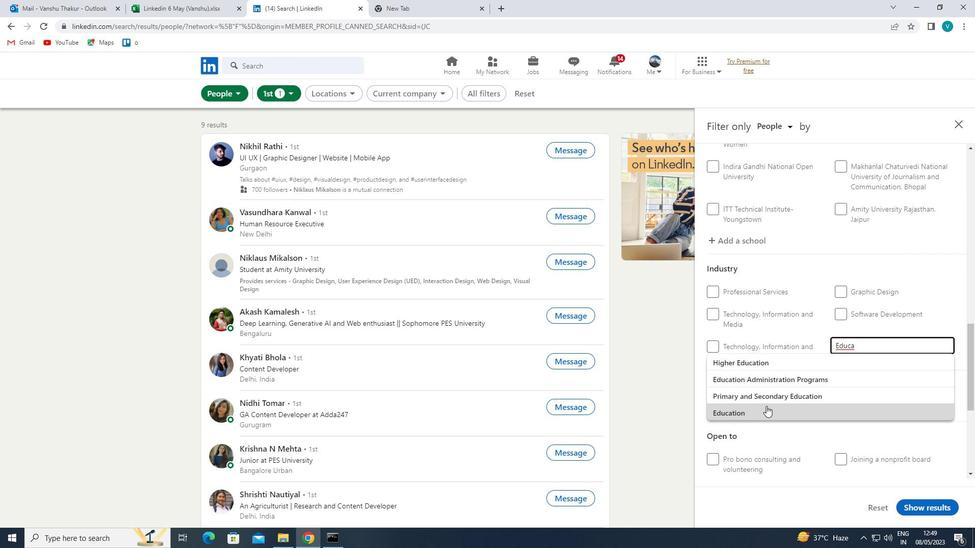 
Action: Mouse pressed left at (766, 405)
Screenshot: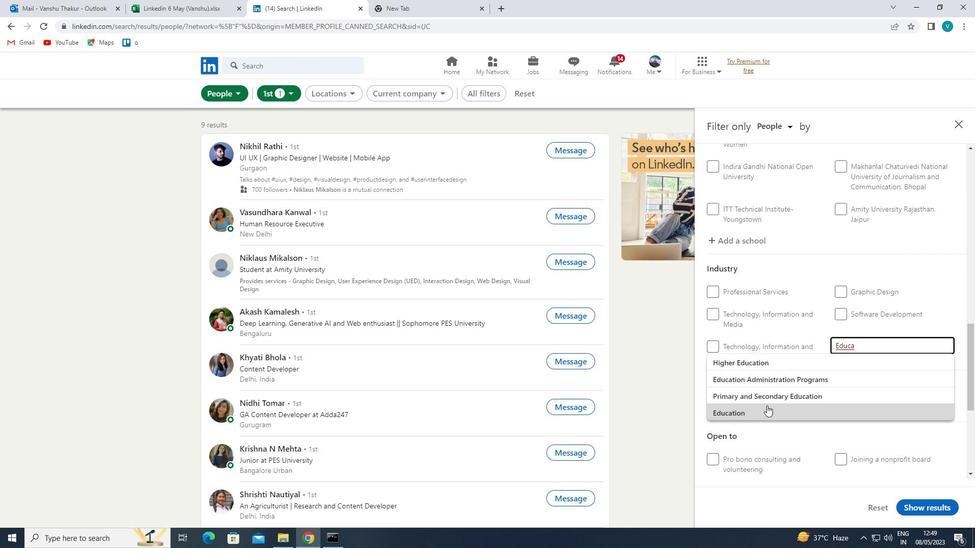 
Action: Mouse moved to (798, 383)
Screenshot: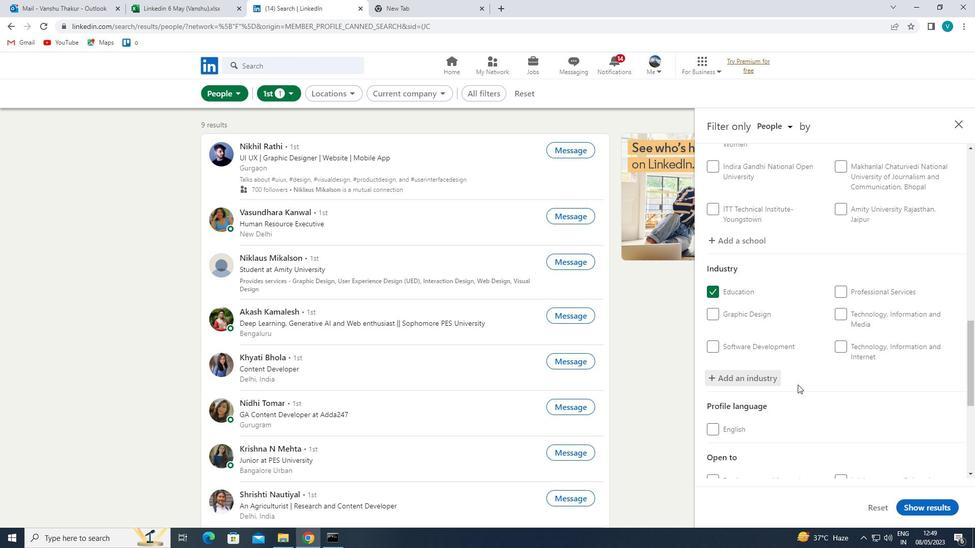 
Action: Mouse scrolled (798, 383) with delta (0, 0)
Screenshot: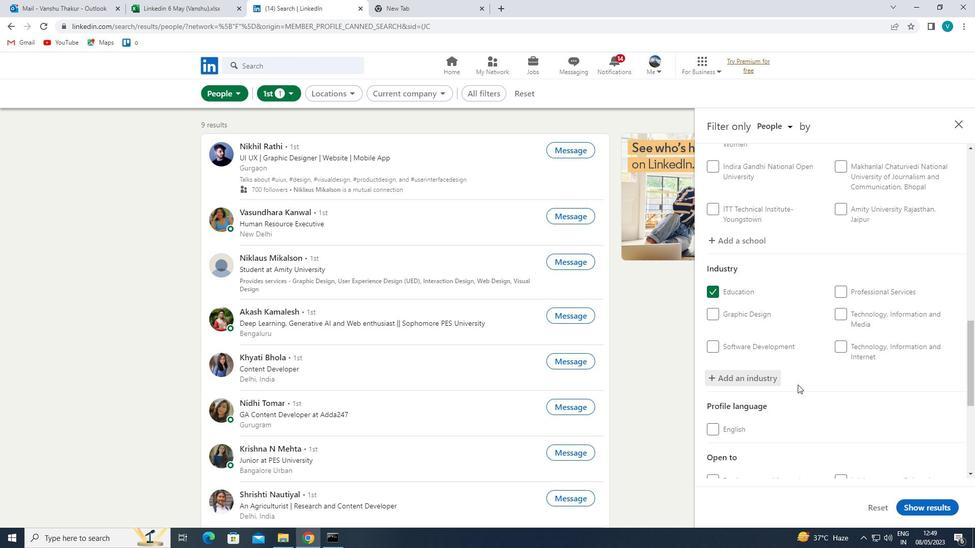 
Action: Mouse moved to (800, 382)
Screenshot: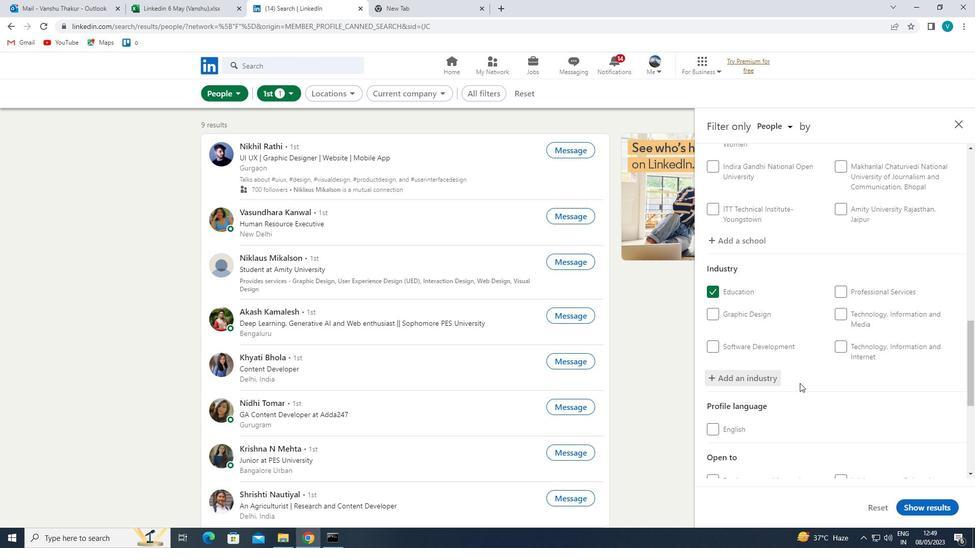 
Action: Mouse scrolled (800, 382) with delta (0, 0)
Screenshot: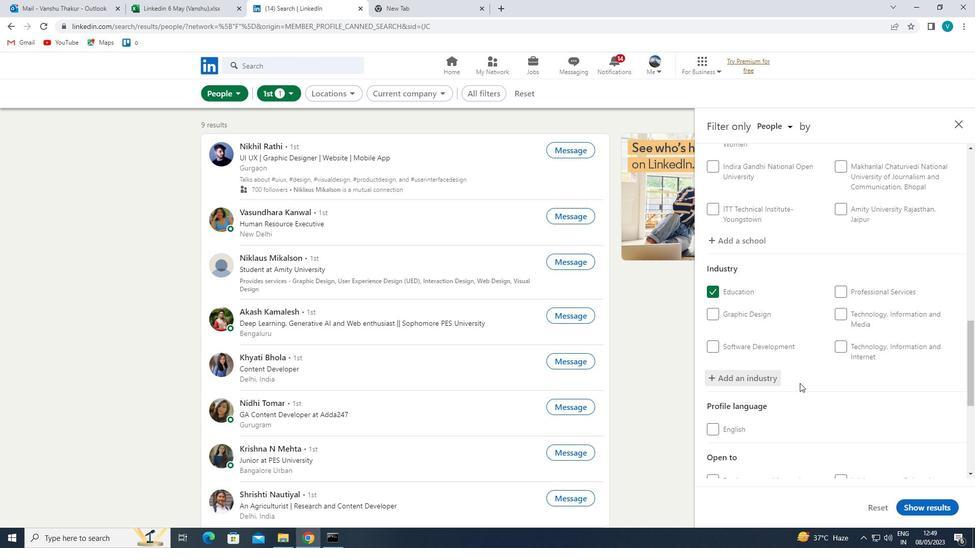 
Action: Mouse moved to (801, 381)
Screenshot: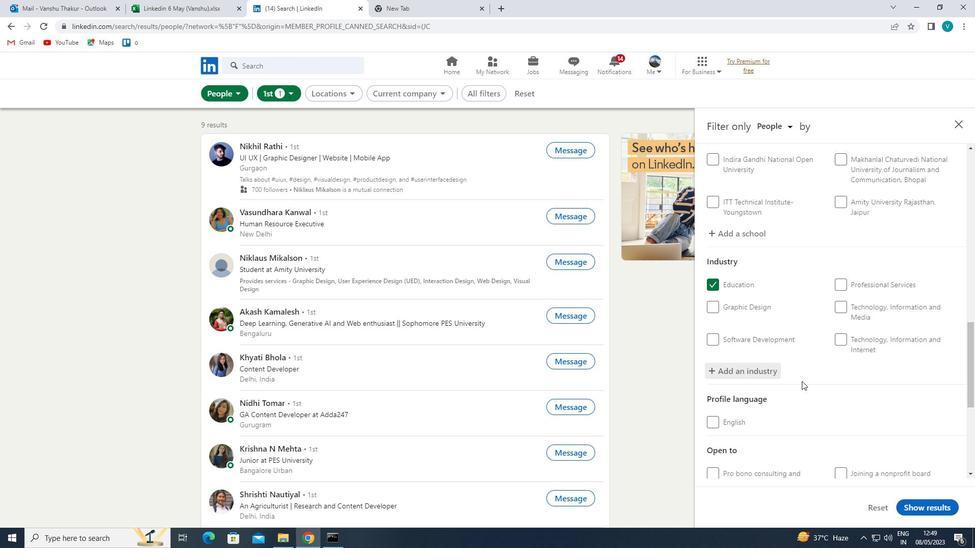 
Action: Mouse scrolled (801, 380) with delta (0, 0)
Screenshot: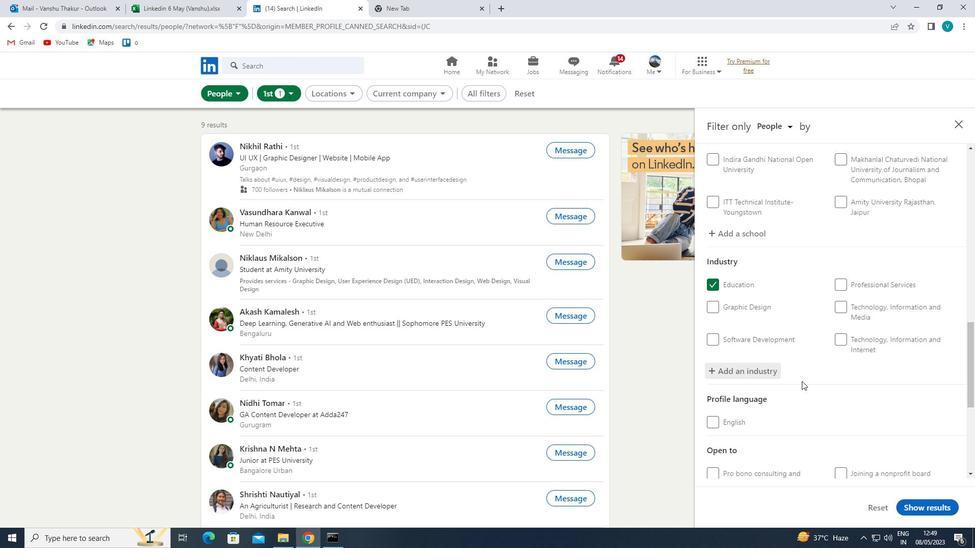 
Action: Mouse moved to (803, 380)
Screenshot: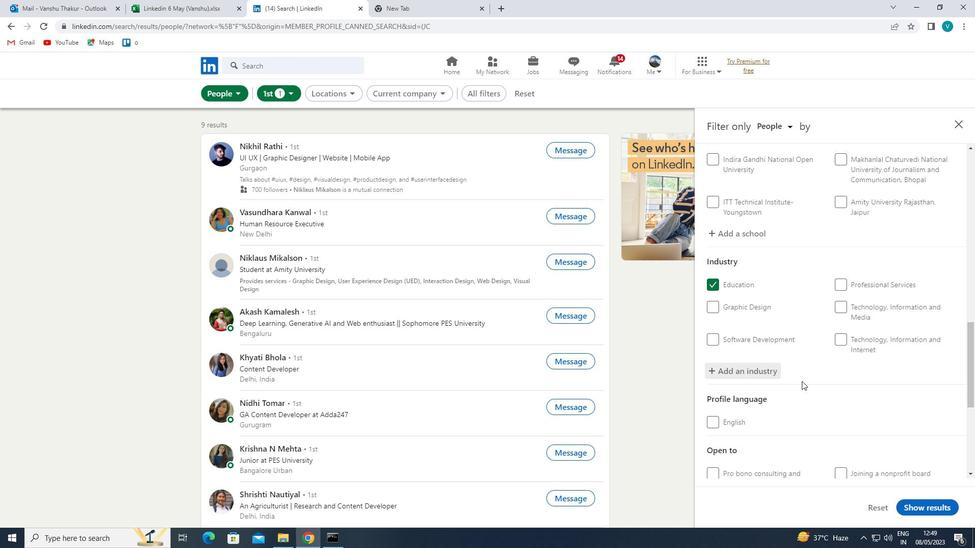
Action: Mouse scrolled (803, 380) with delta (0, 0)
Screenshot: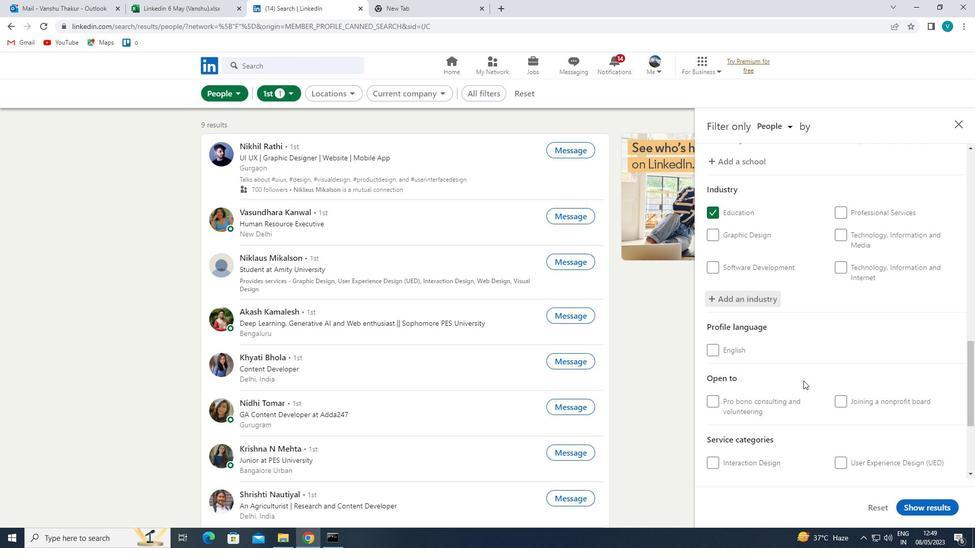 
Action: Mouse moved to (867, 384)
Screenshot: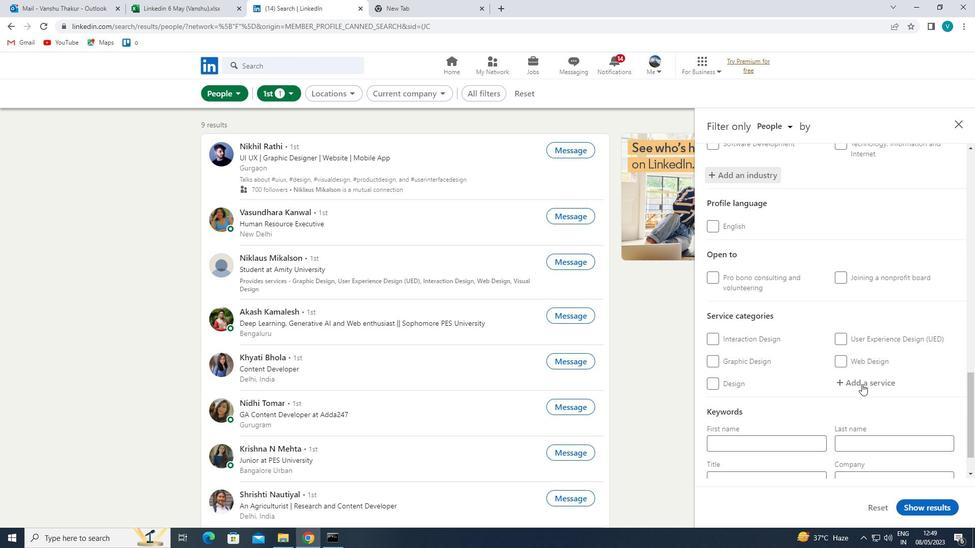 
Action: Mouse pressed left at (867, 384)
Screenshot: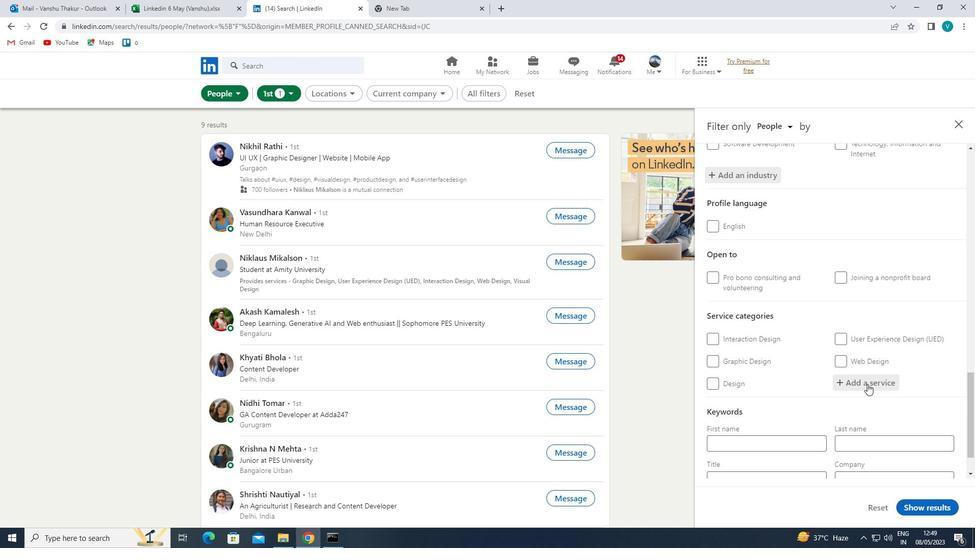 
Action: Key pressed <Key.shift>MARKET<Key.space><Key.shift>ST
Screenshot: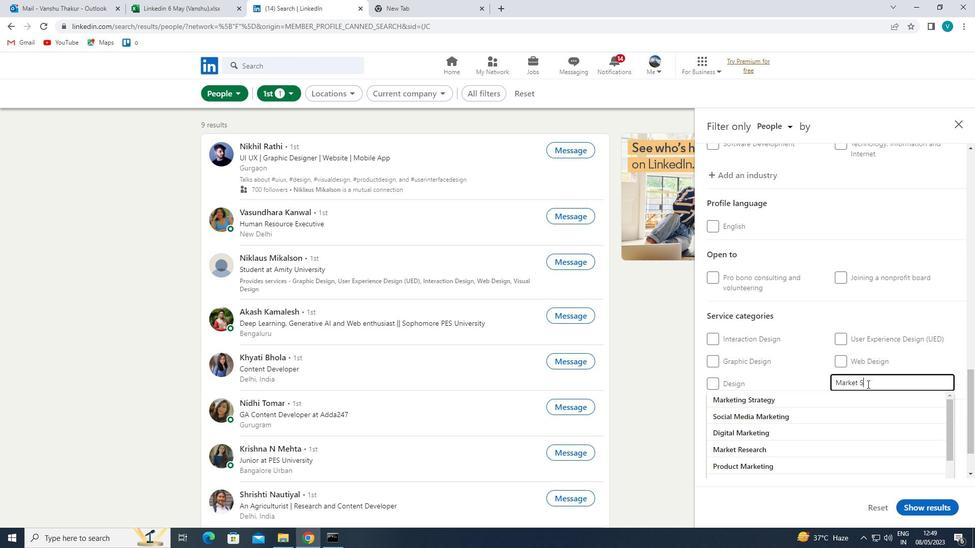 
Action: Mouse moved to (852, 393)
Screenshot: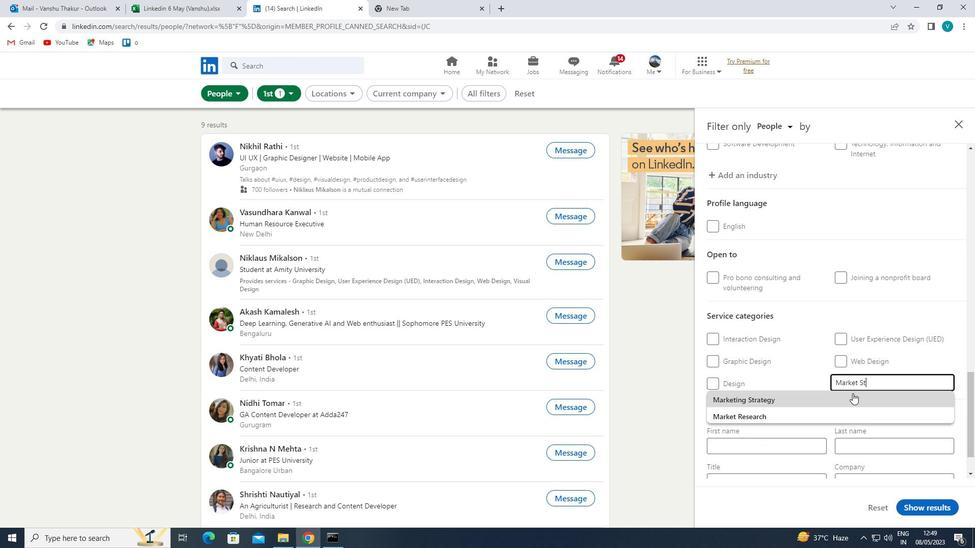 
Action: Mouse pressed left at (852, 393)
Screenshot: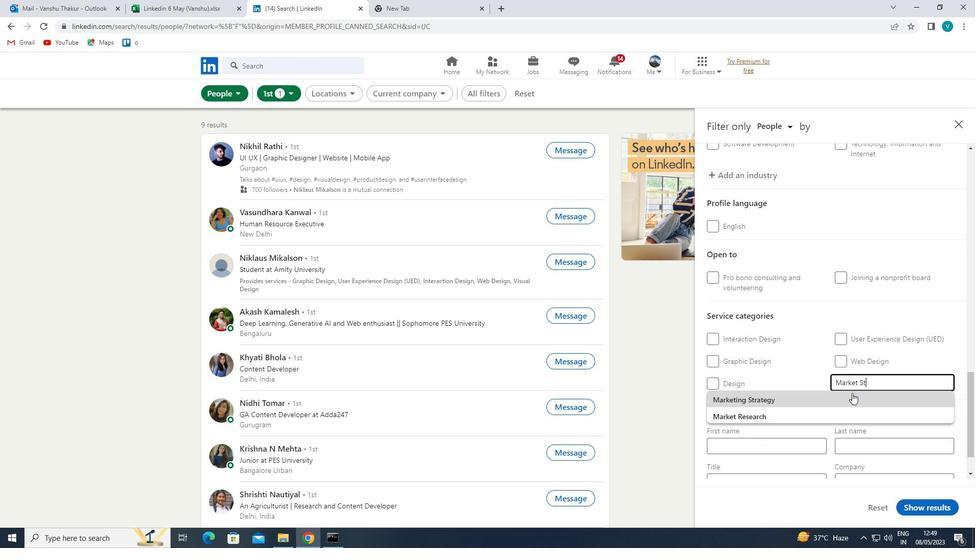 
Action: Mouse scrolled (852, 393) with delta (0, 0)
Screenshot: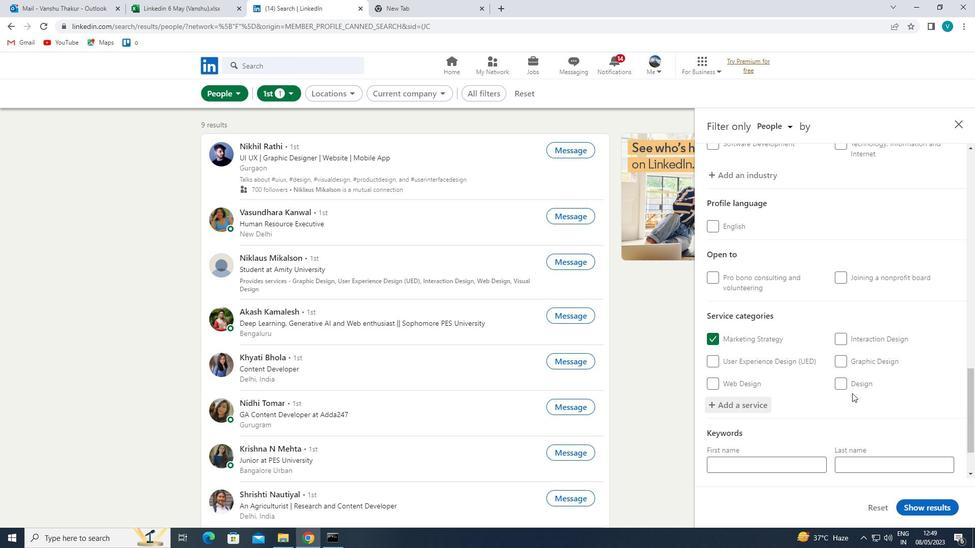 
Action: Mouse scrolled (852, 393) with delta (0, 0)
Screenshot: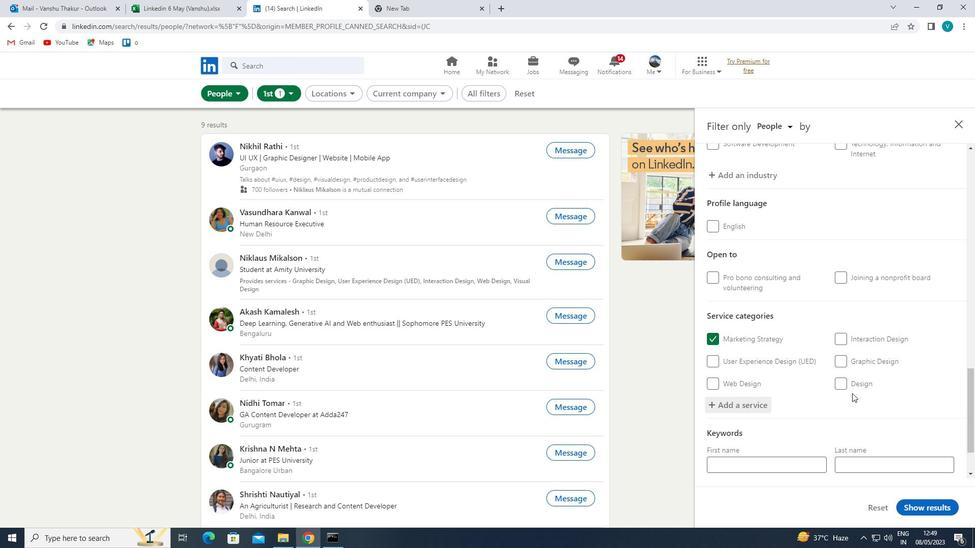 
Action: Mouse moved to (850, 394)
Screenshot: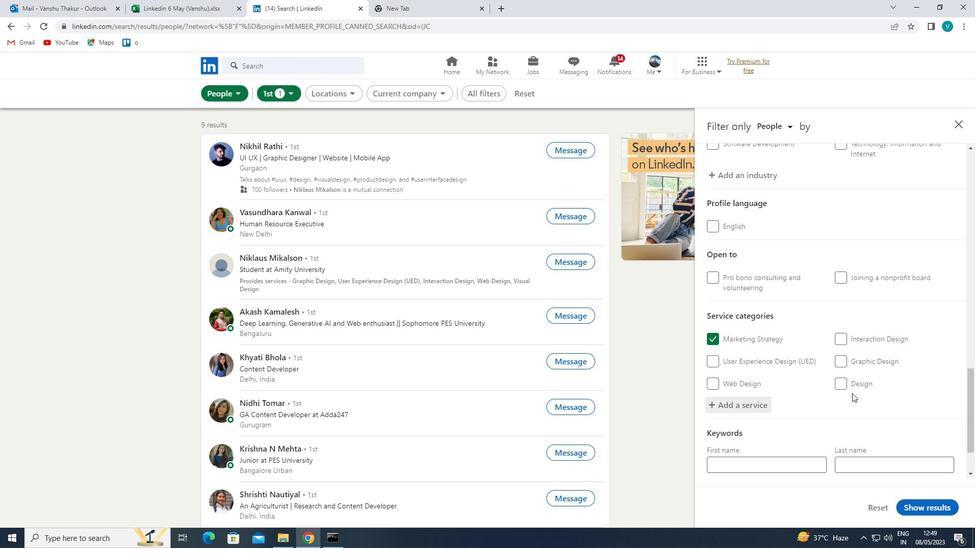 
Action: Mouse scrolled (850, 394) with delta (0, 0)
Screenshot: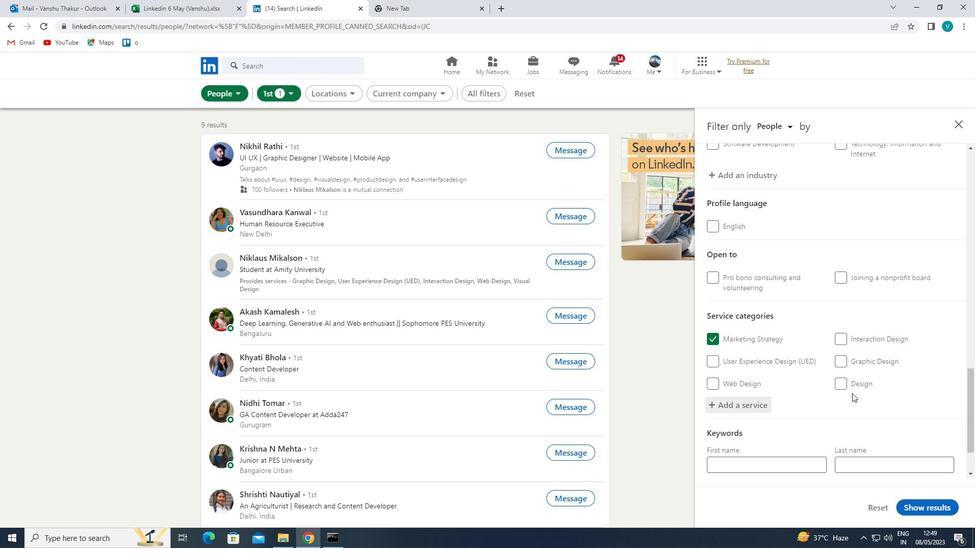 
Action: Mouse moved to (803, 436)
Screenshot: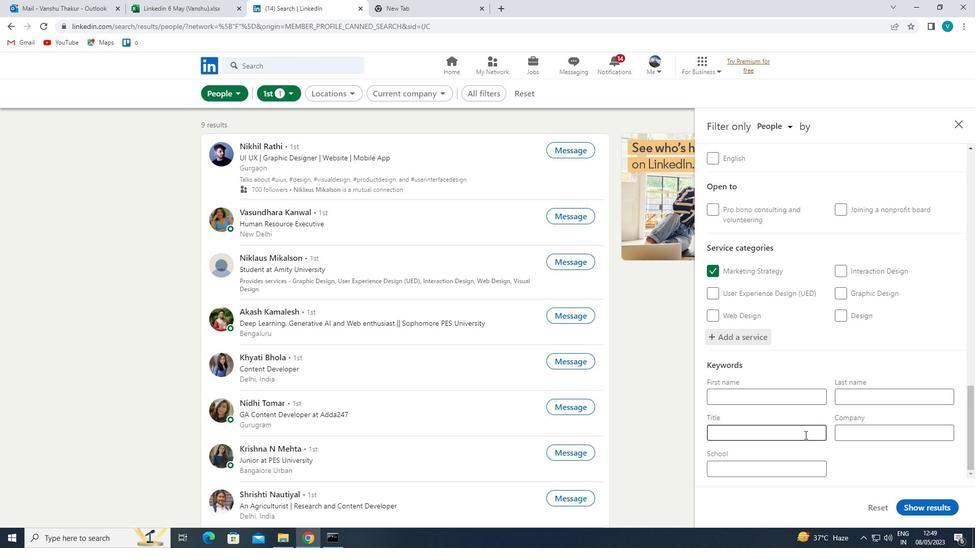 
Action: Mouse pressed left at (803, 436)
Screenshot: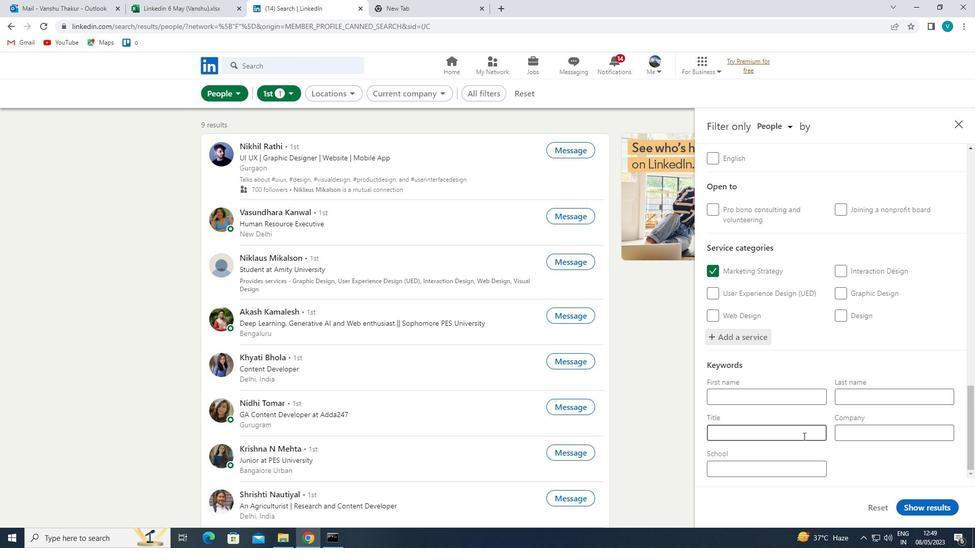 
Action: Mouse moved to (803, 436)
Screenshot: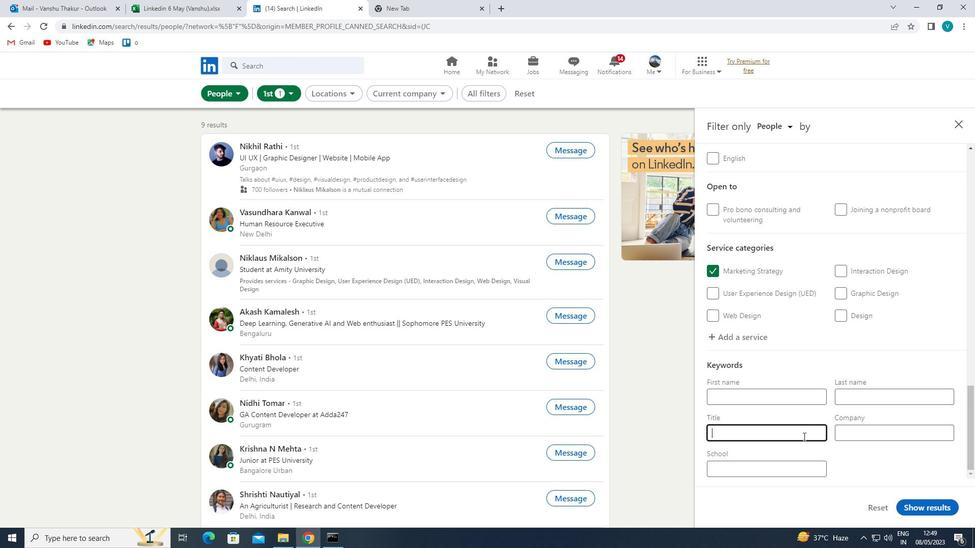 
Action: Key pressed <Key.shift><Key.shift>ASSISTANT<Key.space><Key.shift>MANA<Key.backspace><Key.backspace><Key.backspace><Key.backspace><Key.shift>MANAGER<Key.space>
Screenshot: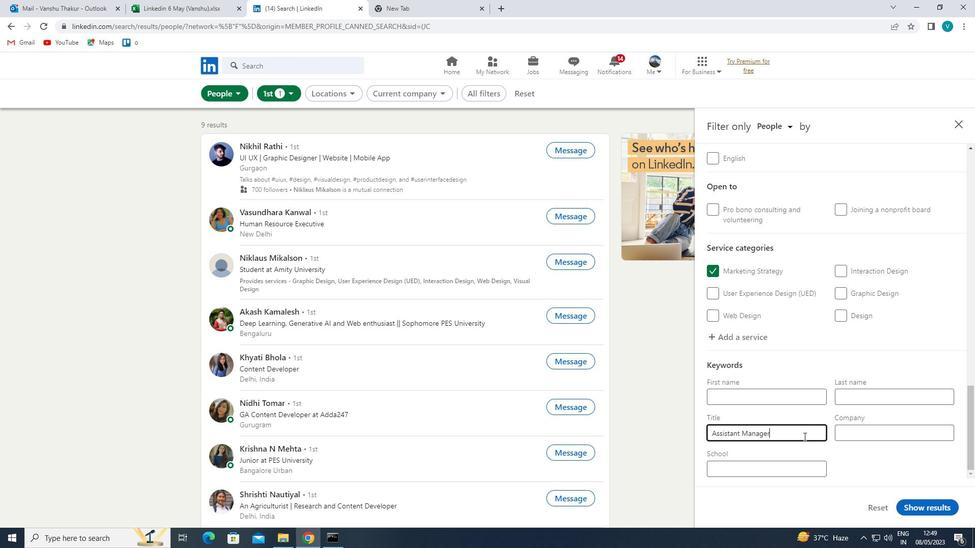 
Action: Mouse moved to (947, 506)
Screenshot: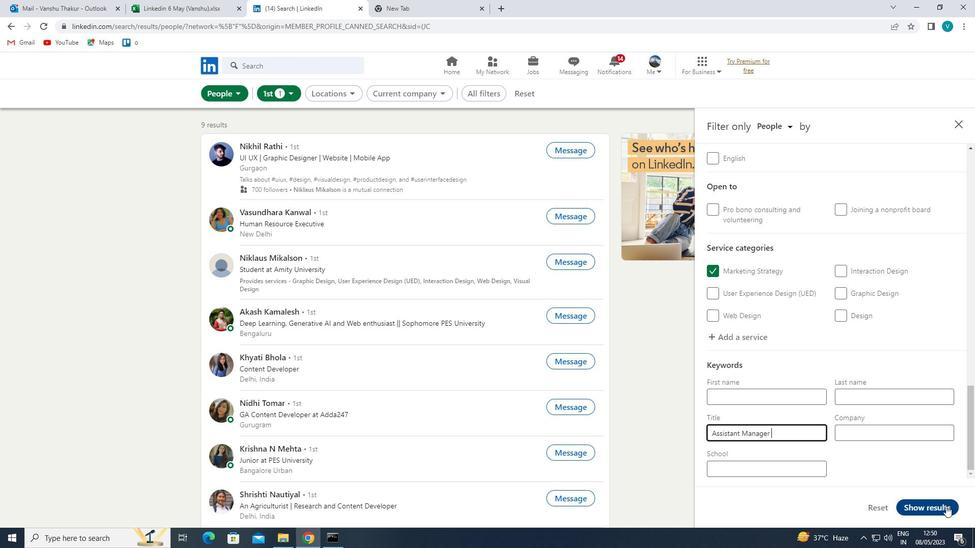 
Action: Mouse pressed left at (947, 506)
Screenshot: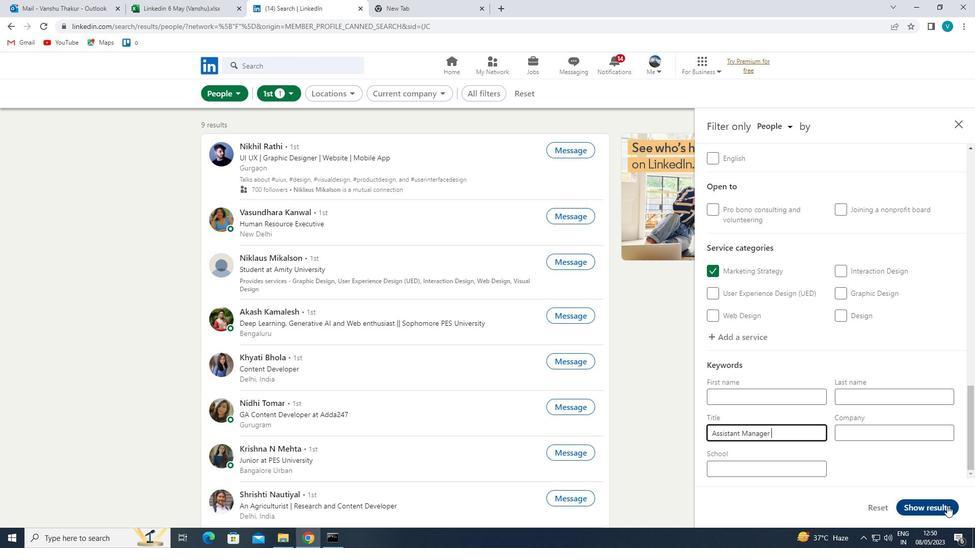 
